 Task: Log work in the project AgileBite for the issue 'Implement a new cloud-based learning management system for a school with advanced course creation and assessment features' spent time as '5w 3d 5h 55m' and remaining time as '4w 6d 7h 25m' and add a flag. Now add the issue to the epic 'Continual Service Improvement (CSI) Implementation'. Log work in the project AgileBite for the issue 'Integrate a new interactive tutorial feature into an existing e-learning platform to enhance user engagement and learning outcomes' spent time as '4w 5d 13h 54m' and remaining time as '1w 2d 18h 51m' and clone the issue. Now add the issue to the epic 'User Acceptance Testing (UAT) Implementation'
Action: Mouse moved to (1075, 180)
Screenshot: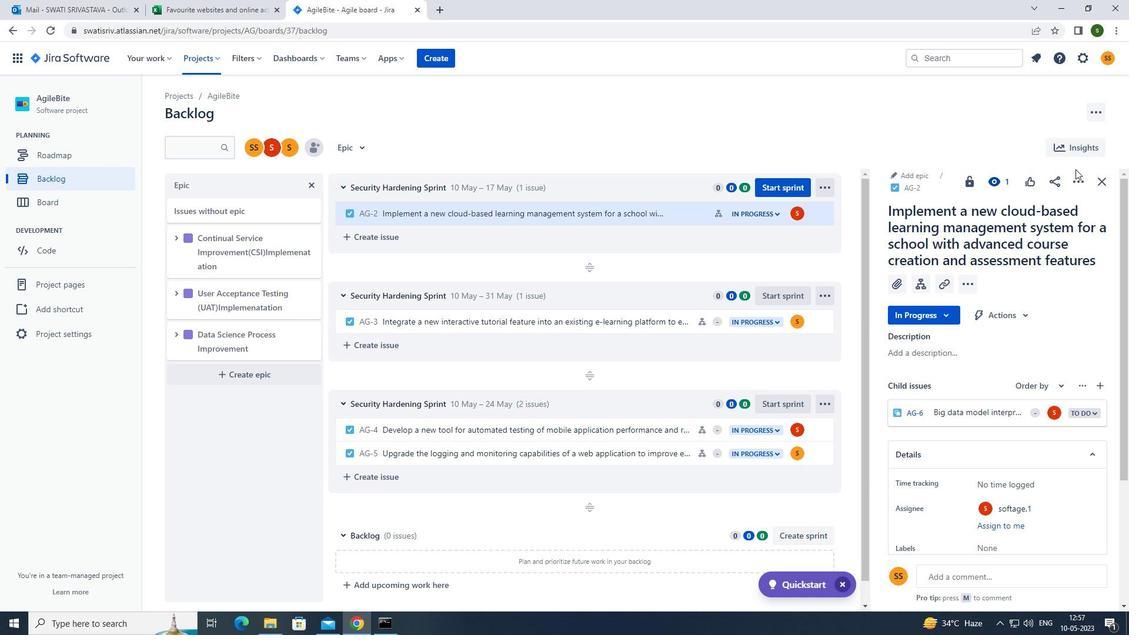 
Action: Mouse pressed left at (1075, 180)
Screenshot: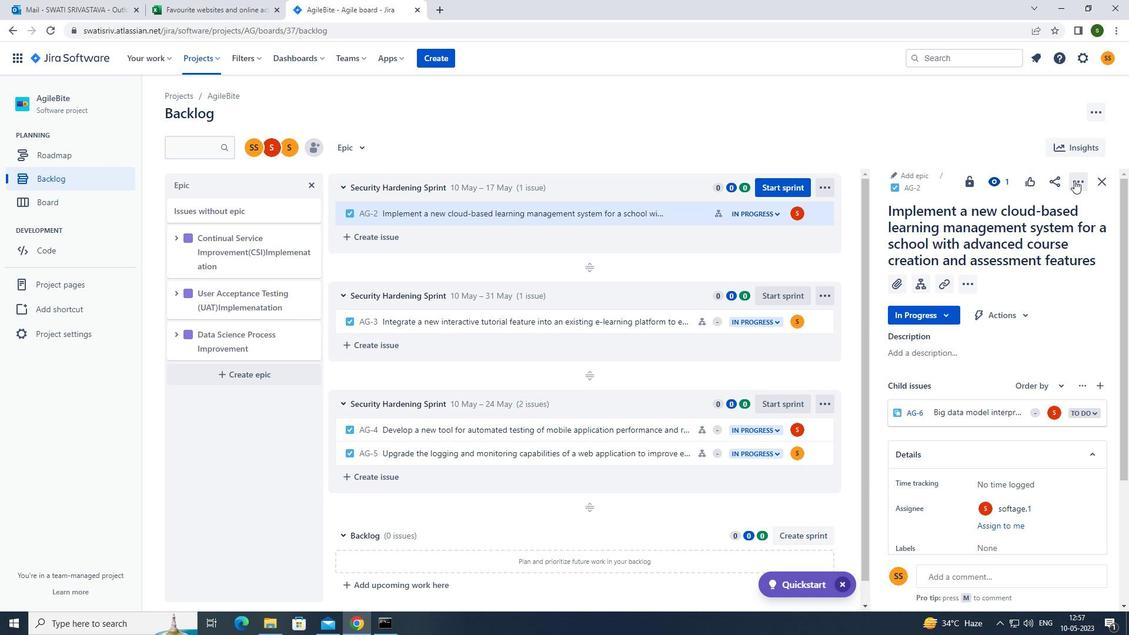 
Action: Mouse moved to (1018, 211)
Screenshot: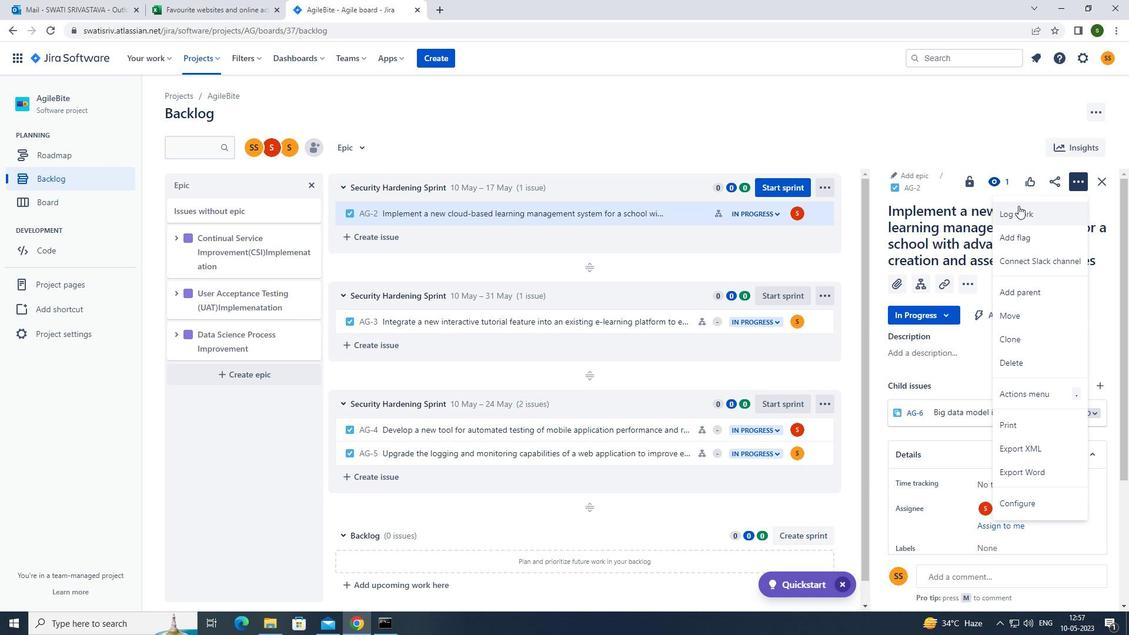 
Action: Mouse pressed left at (1018, 211)
Screenshot: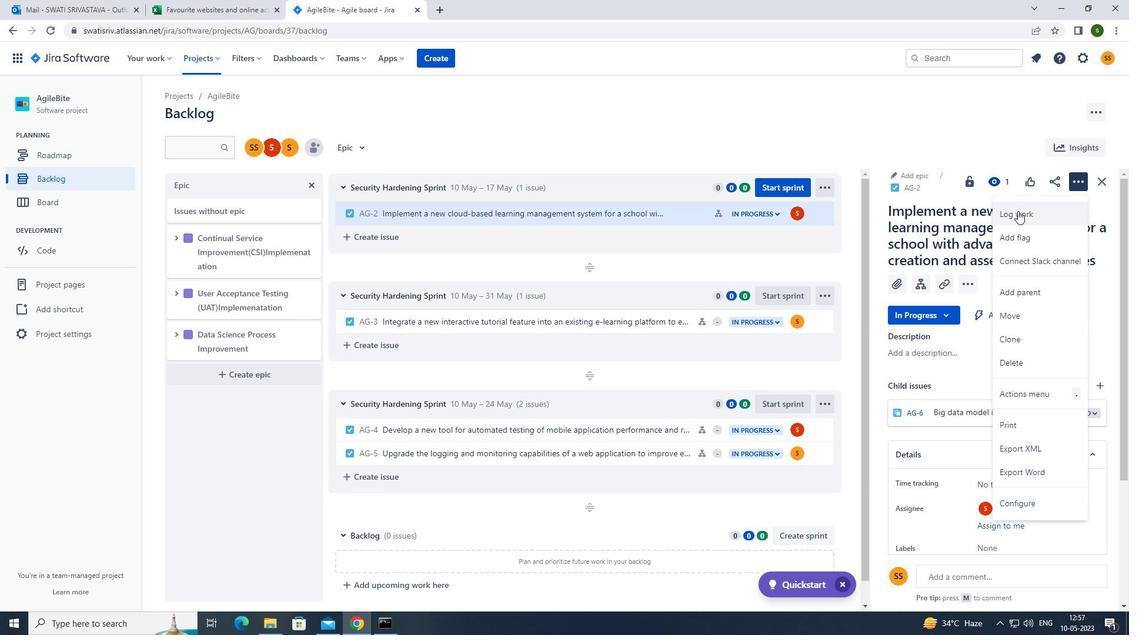 
Action: Mouse moved to (512, 144)
Screenshot: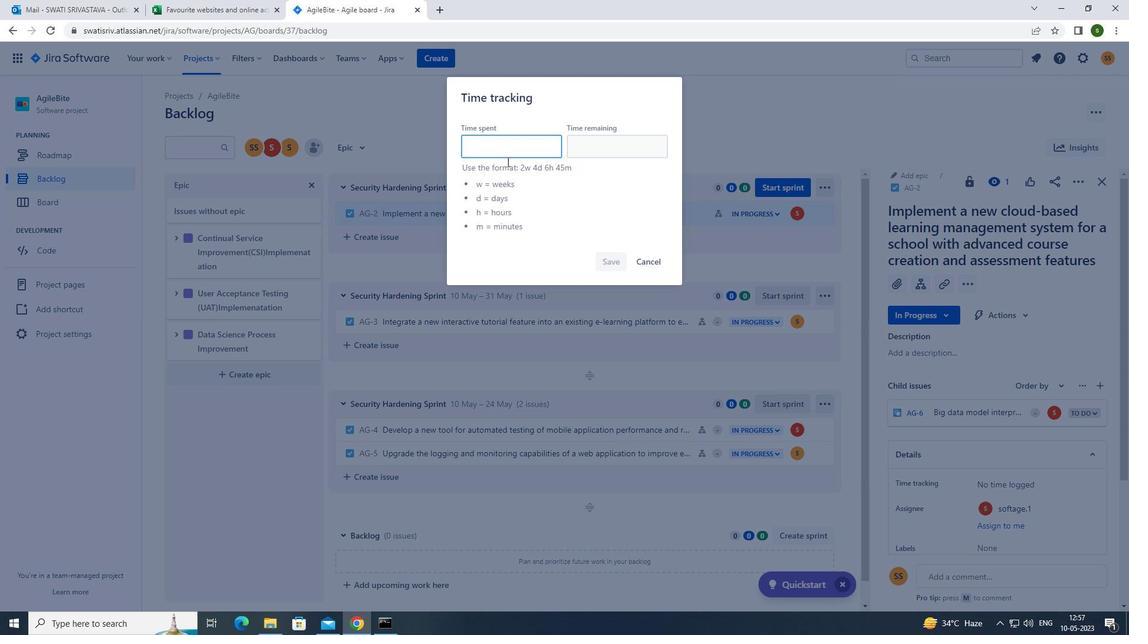 
Action: Mouse pressed left at (512, 144)
Screenshot: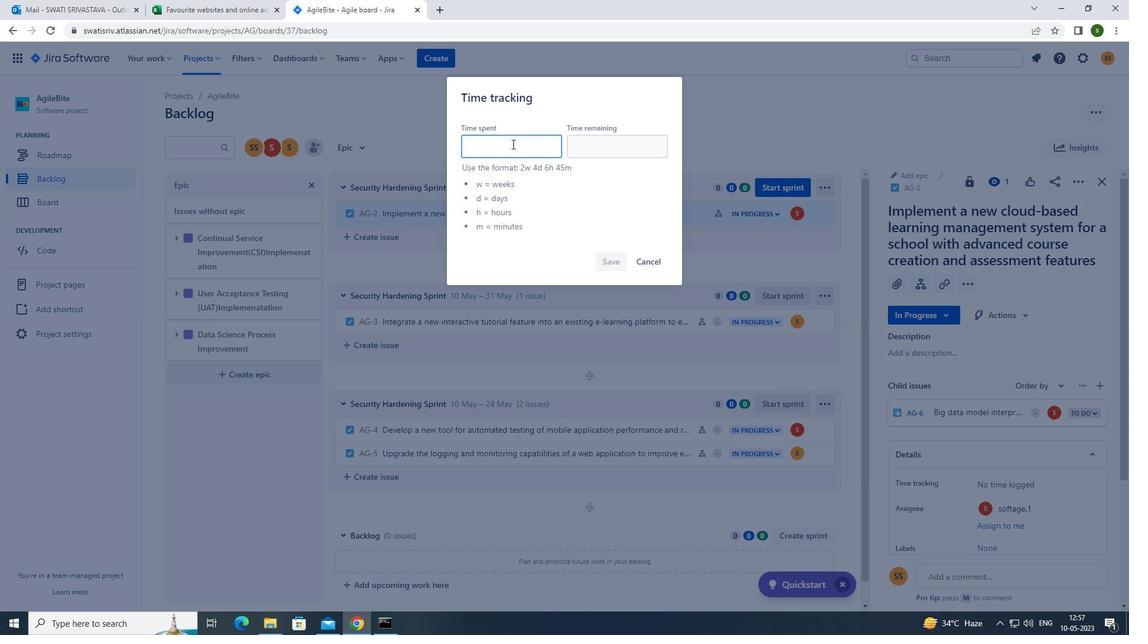
Action: Key pressed 5w3d5h55m
Screenshot: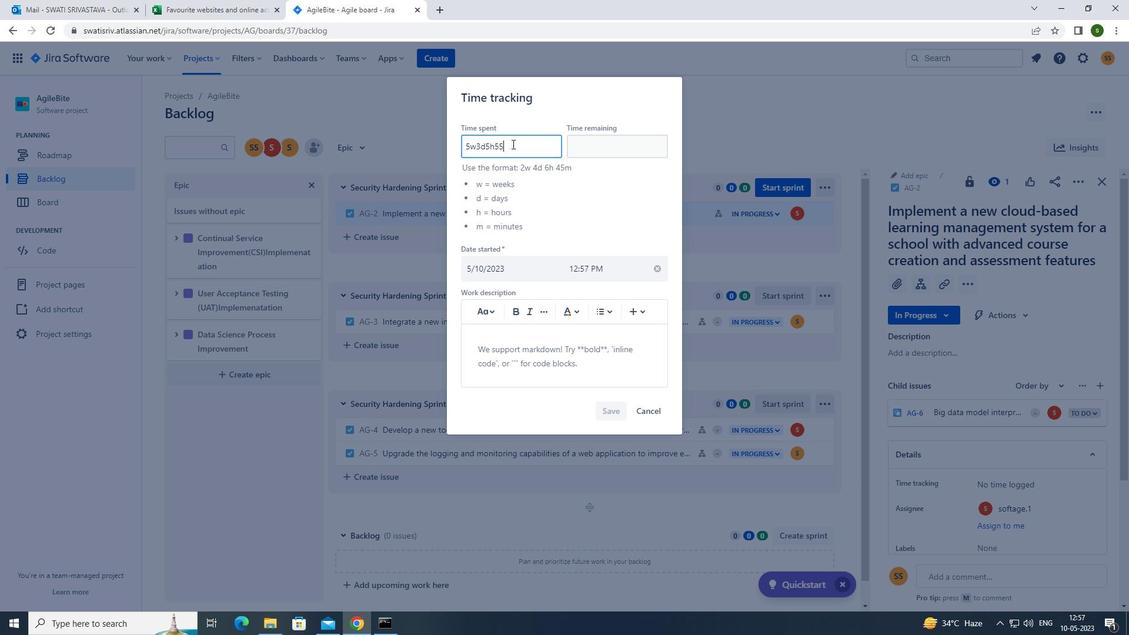 
Action: Mouse moved to (589, 142)
Screenshot: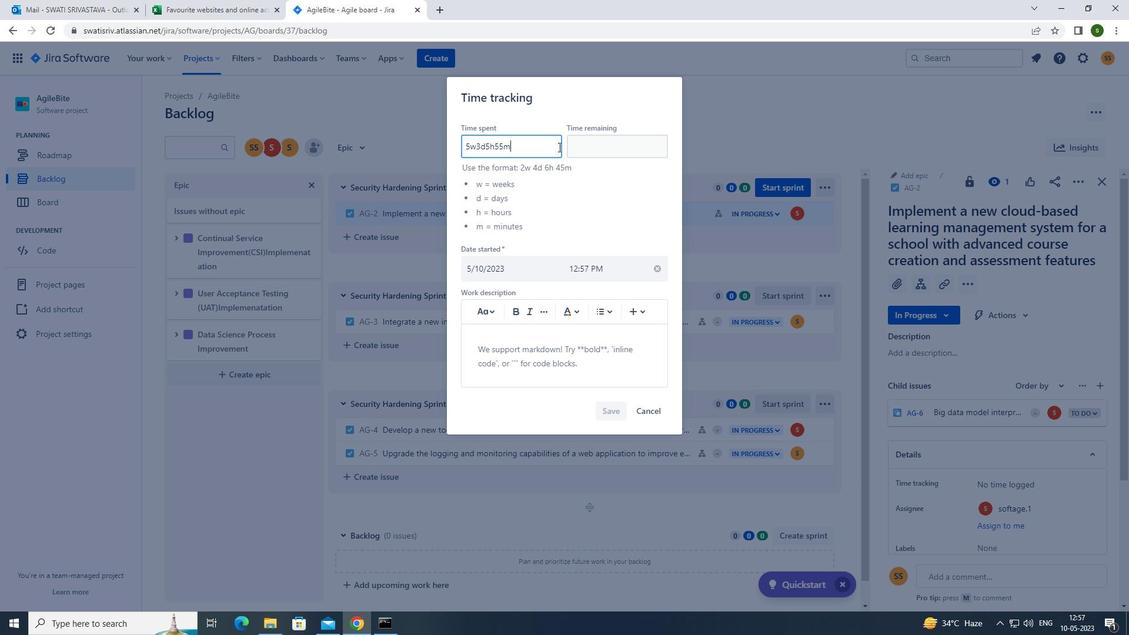 
Action: Mouse pressed left at (589, 142)
Screenshot: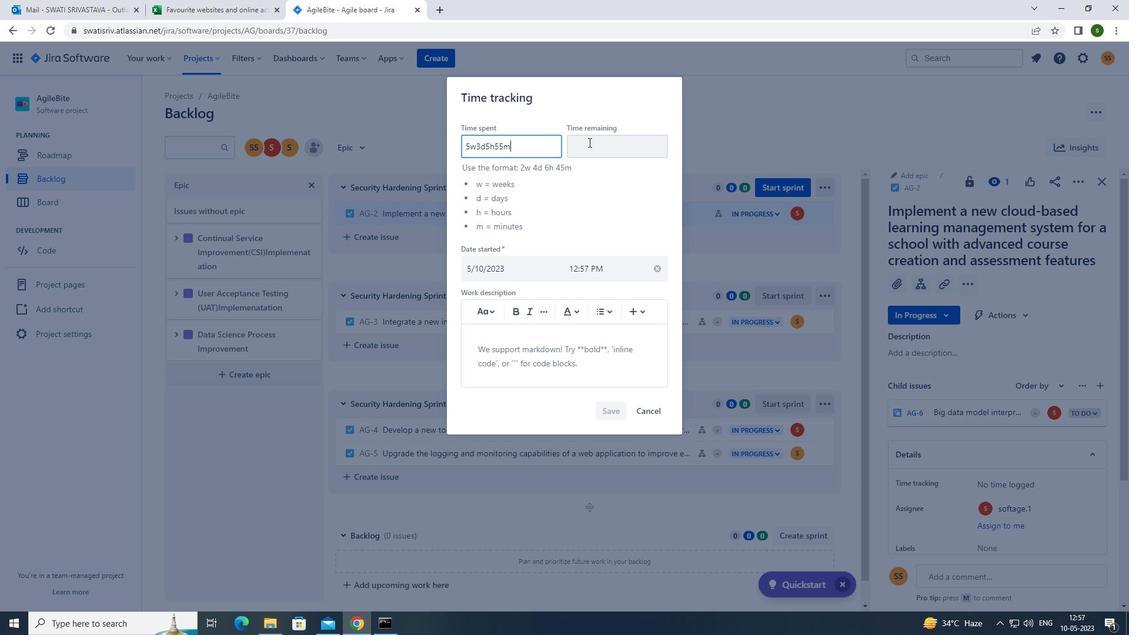 
Action: Key pressed 4w6d7h25m
Screenshot: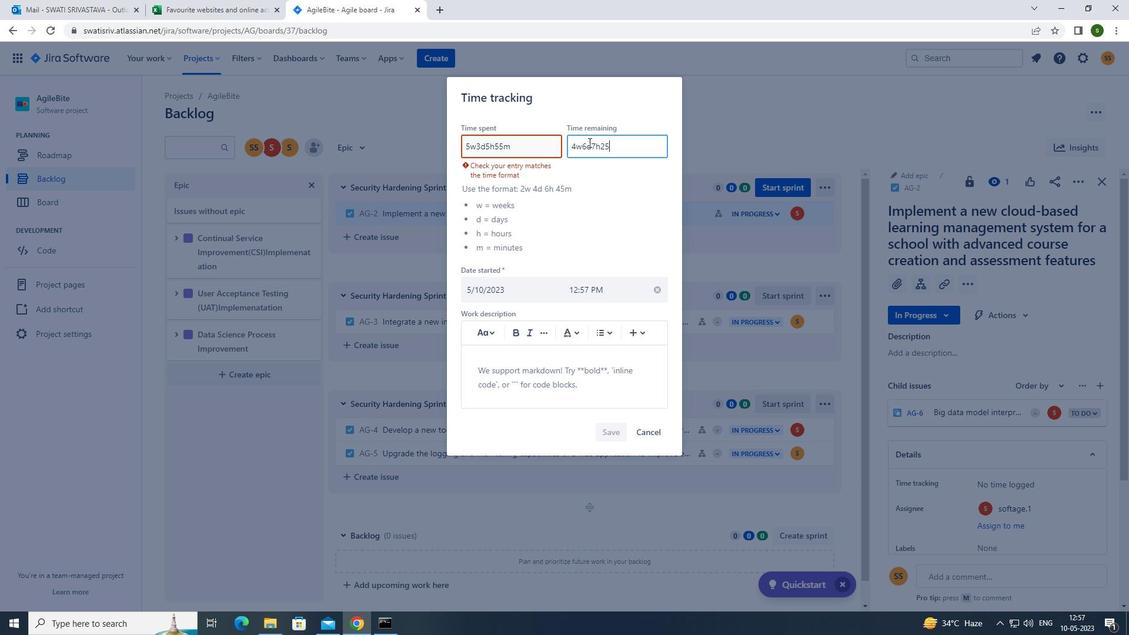 
Action: Mouse moved to (628, 217)
Screenshot: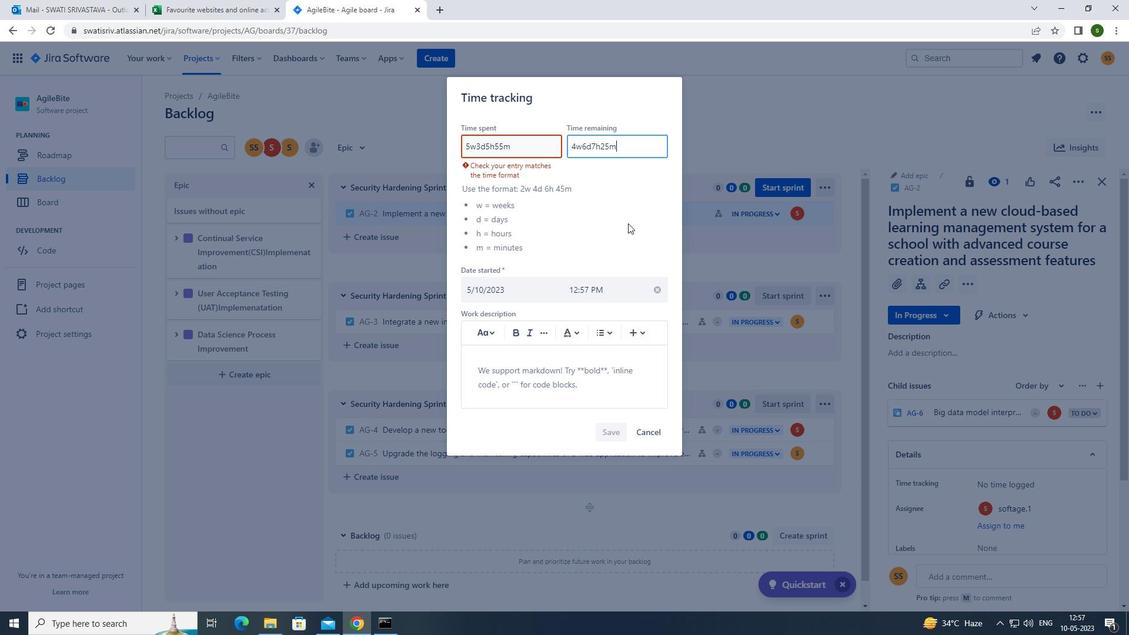 
Action: Mouse pressed left at (628, 217)
Screenshot: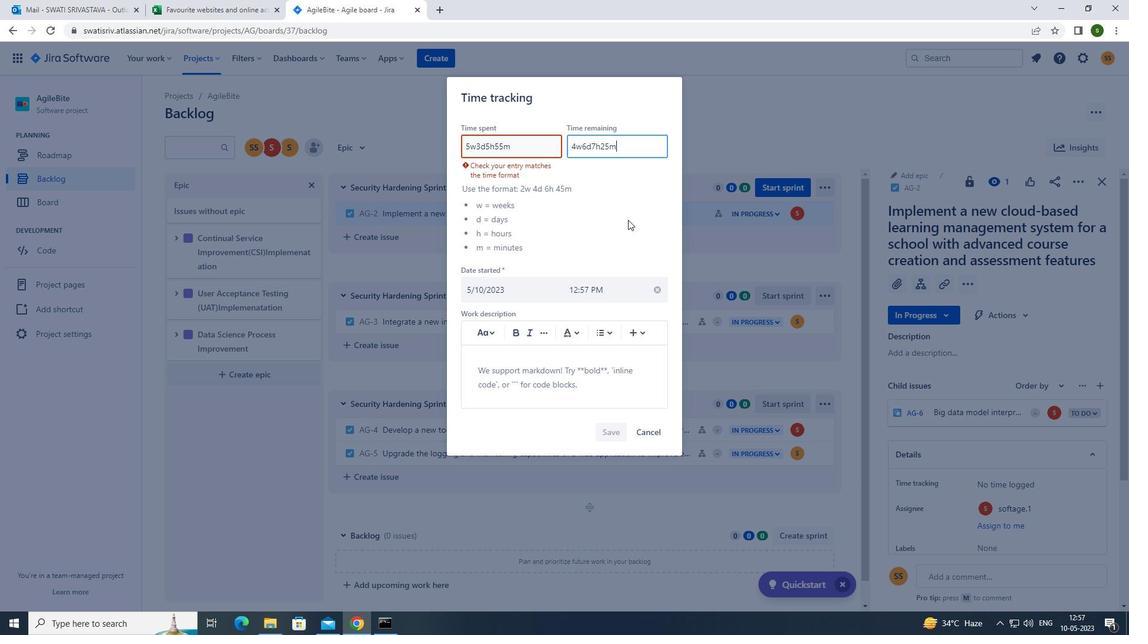 
Action: Mouse moved to (530, 147)
Screenshot: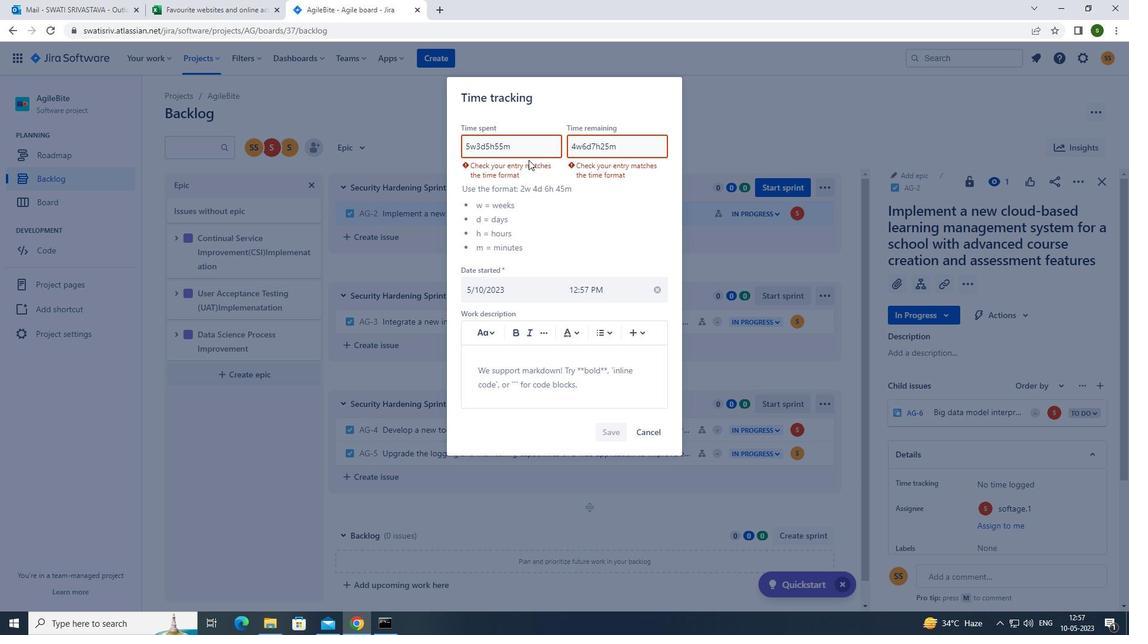 
Action: Mouse pressed left at (530, 147)
Screenshot: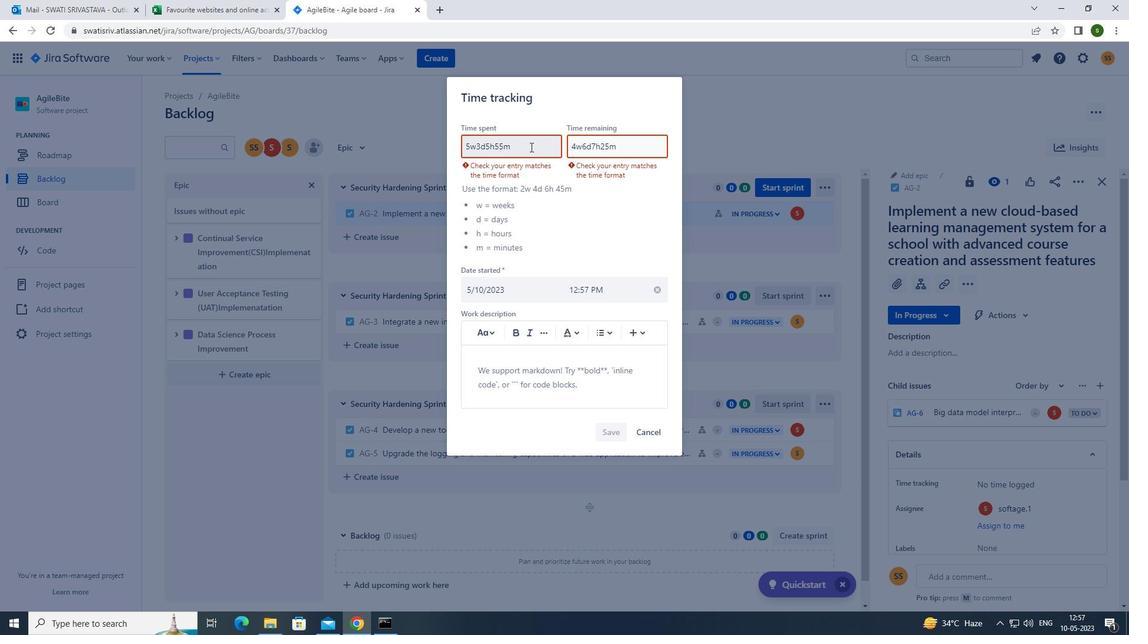 
Action: Key pressed <Key.backspace><Key.backspace><Key.backspace><Key.backspace><Key.backspace><Key.backspace><Key.backspace><Key.backspace><Key.backspace><Key.backspace><Key.backspace><Key.backspace>5<Key.space>3<Key.space>5<Key.space><Key.backspace><Key.backspace><Key.backspace><Key.backspace><Key.backspace><Key.backspace><Key.backspace><Key.backspace><Key.backspace>5w<Key.space>3d<Key.space>5h<Key.space>55m
Screenshot: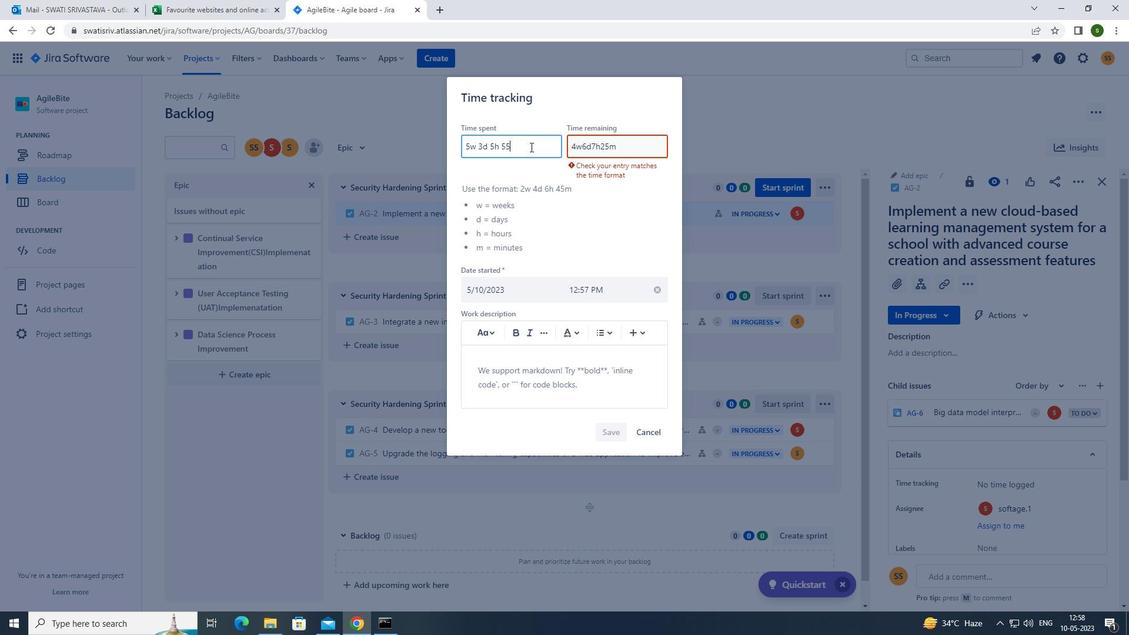 
Action: Mouse moved to (629, 154)
Screenshot: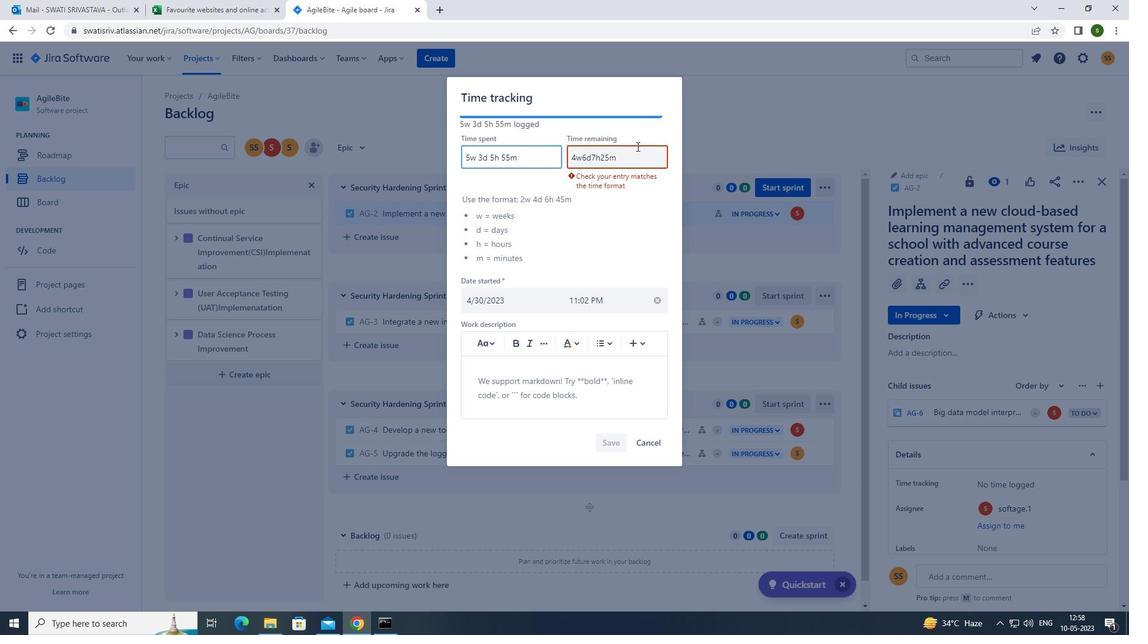 
Action: Mouse pressed left at (629, 154)
Screenshot: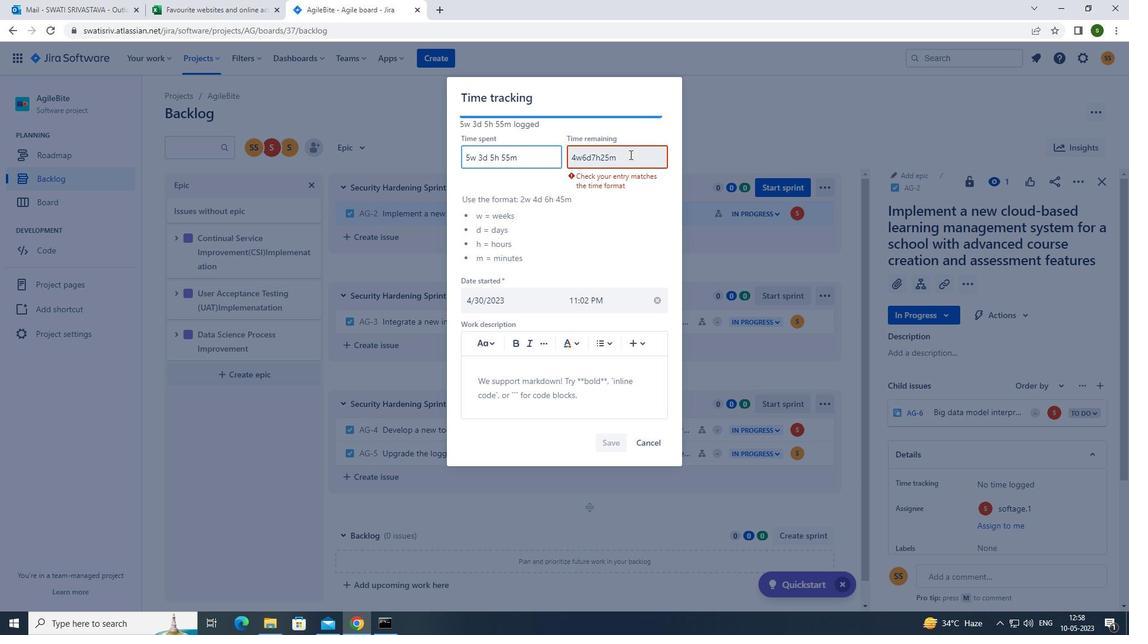 
Action: Key pressed <Key.backspace><Key.backspace><Key.backspace><Key.backspace><Key.backspace><Key.backspace><Key.backspace><Key.backspace><Key.backspace><Key.backspace><Key.backspace><Key.backspace><Key.backspace><Key.backspace>4w<Key.space>6d<Key.space>7h<Key.space>25m
Screenshot: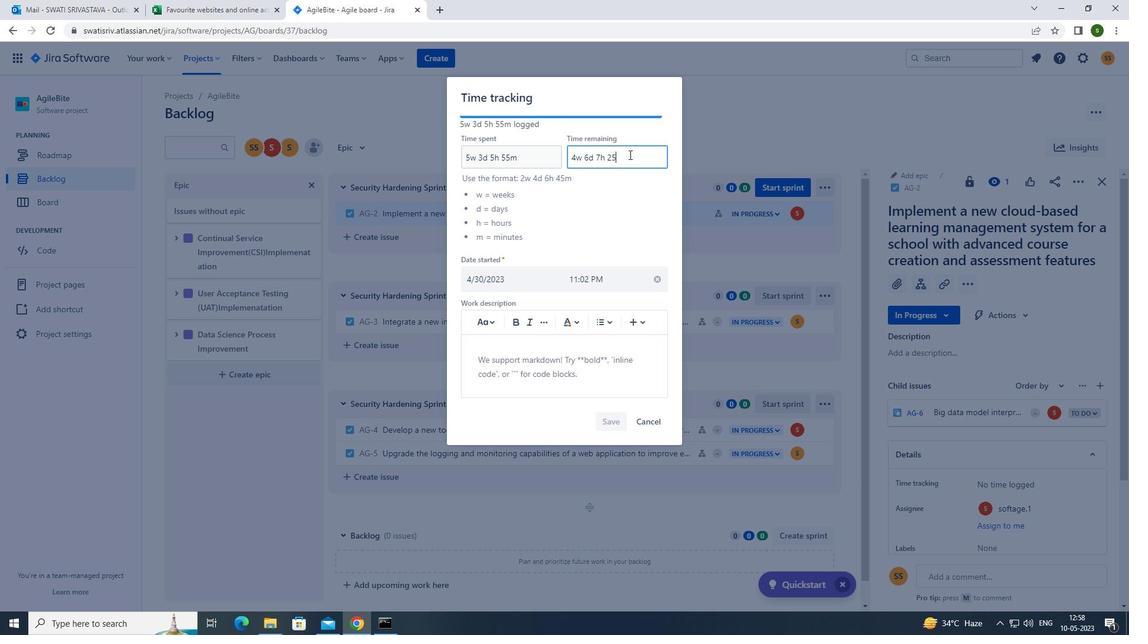 
Action: Mouse moved to (613, 415)
Screenshot: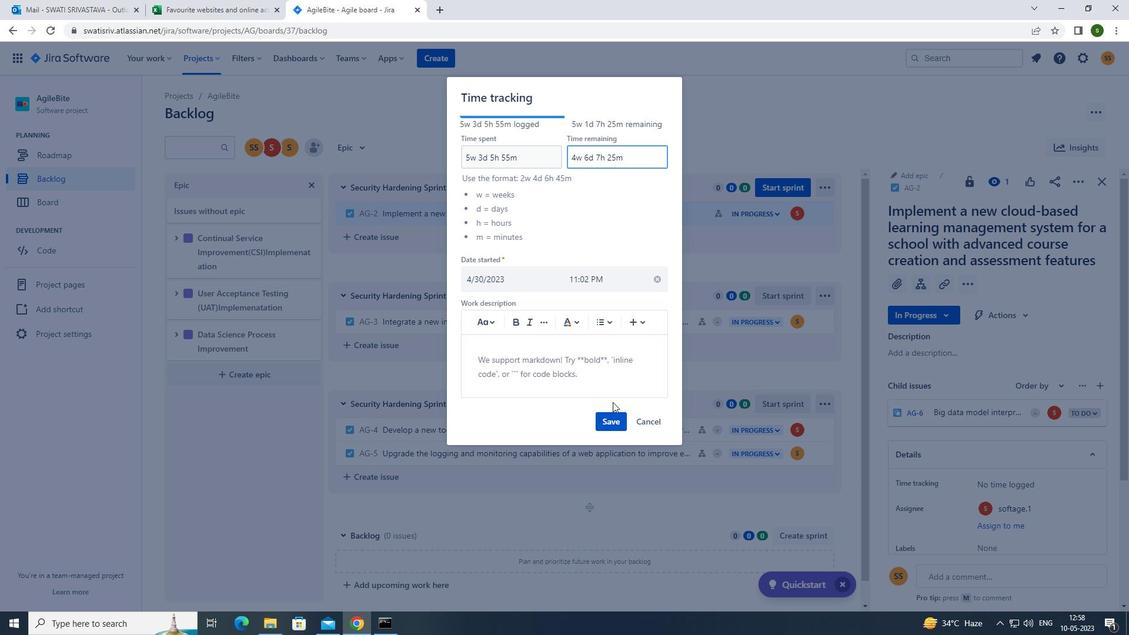 
Action: Mouse pressed left at (613, 415)
Screenshot: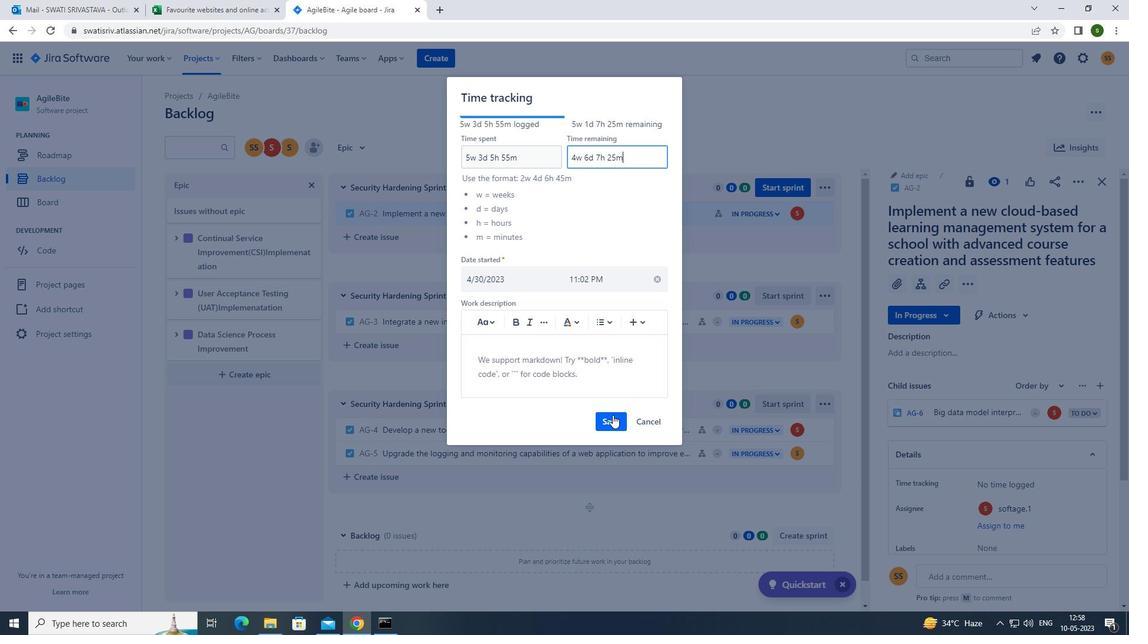 
Action: Mouse moved to (1085, 175)
Screenshot: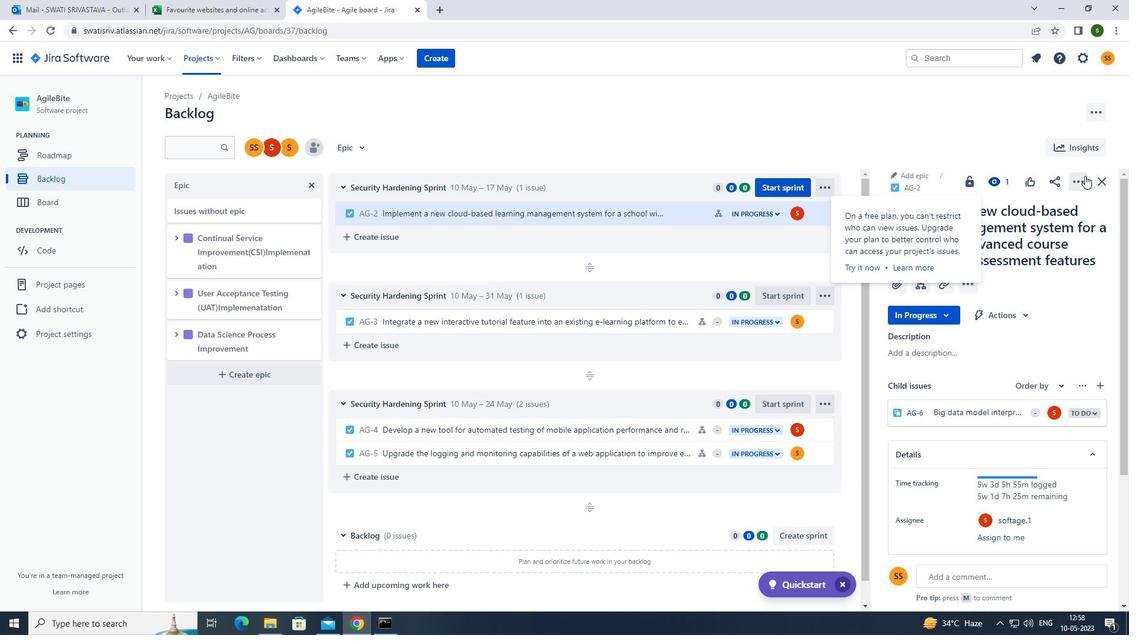 
Action: Mouse pressed left at (1085, 175)
Screenshot: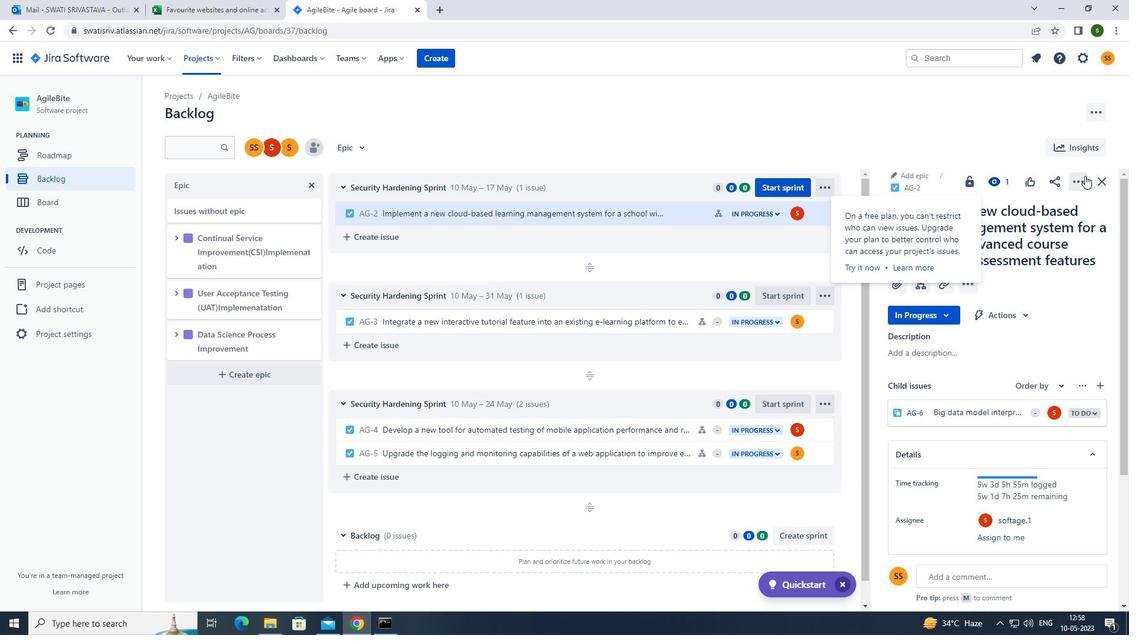 
Action: Mouse moved to (1029, 237)
Screenshot: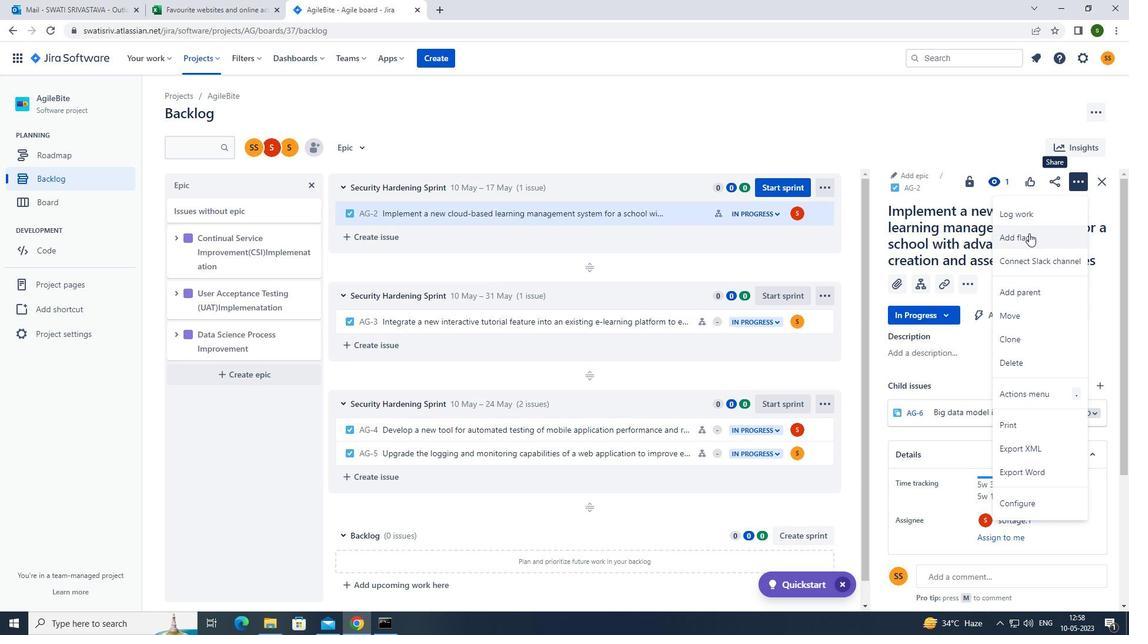 
Action: Mouse pressed left at (1029, 237)
Screenshot: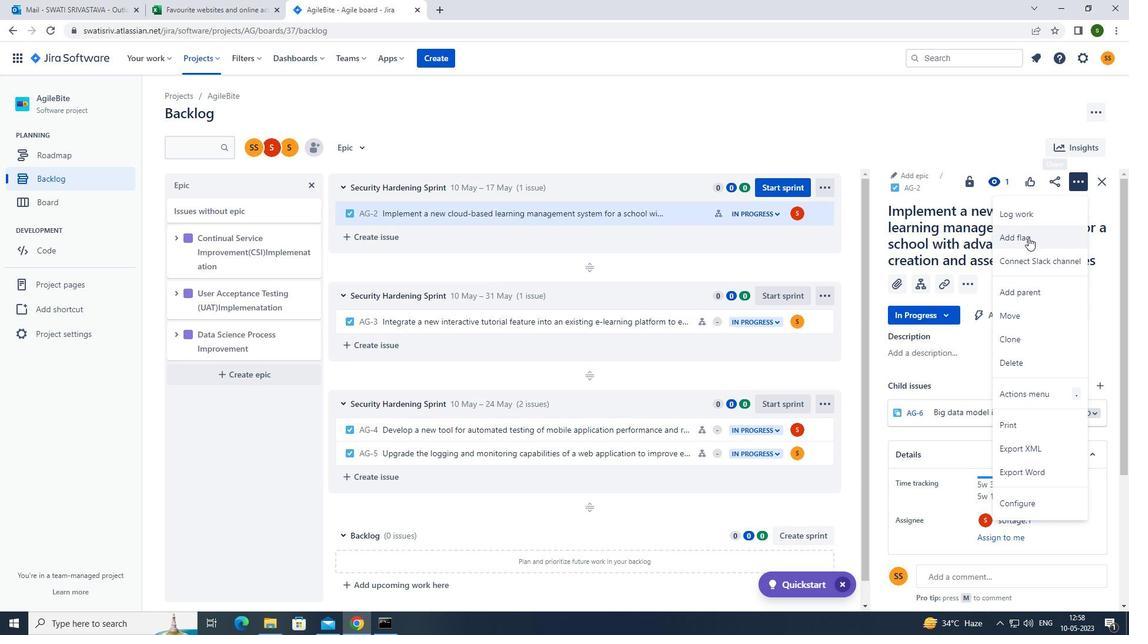 
Action: Mouse moved to (357, 148)
Screenshot: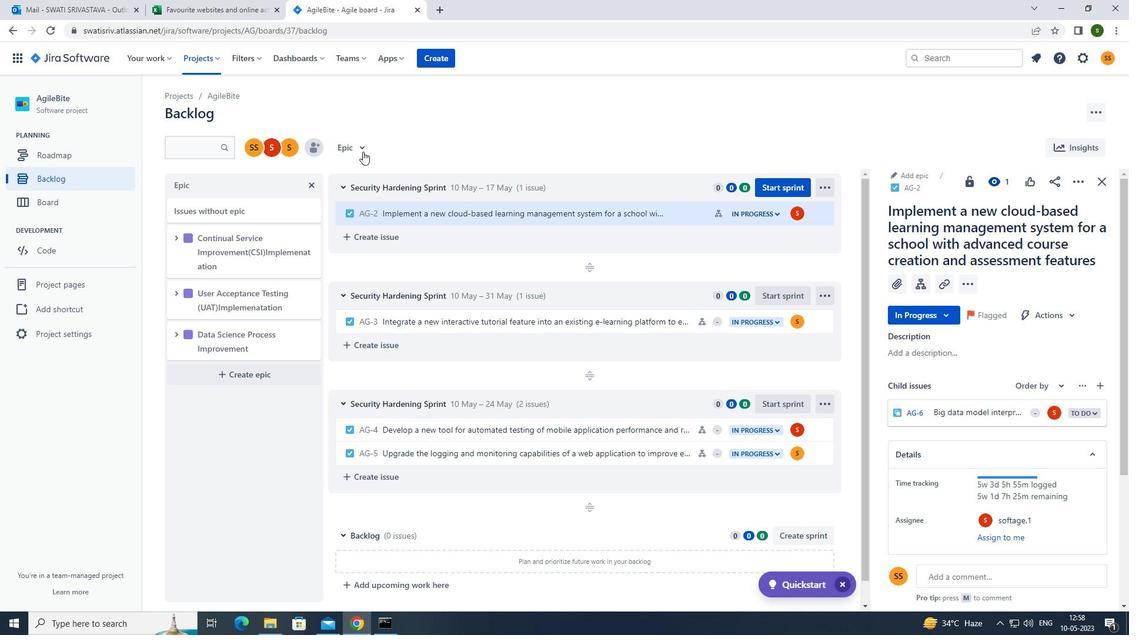 
Action: Mouse pressed left at (357, 148)
Screenshot: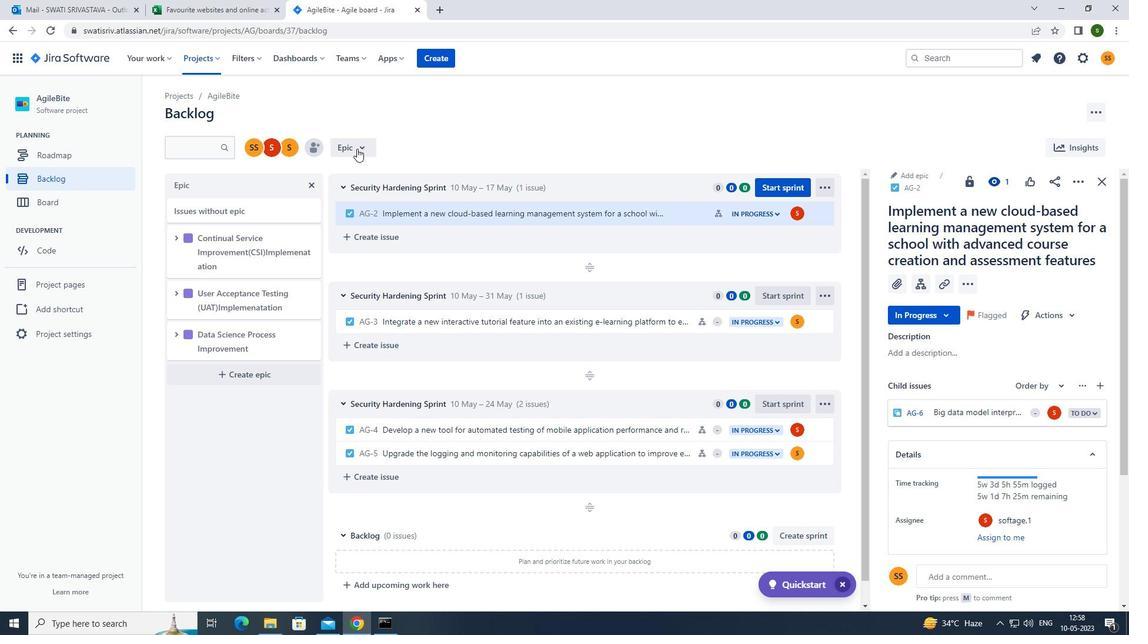 
Action: Mouse moved to (392, 194)
Screenshot: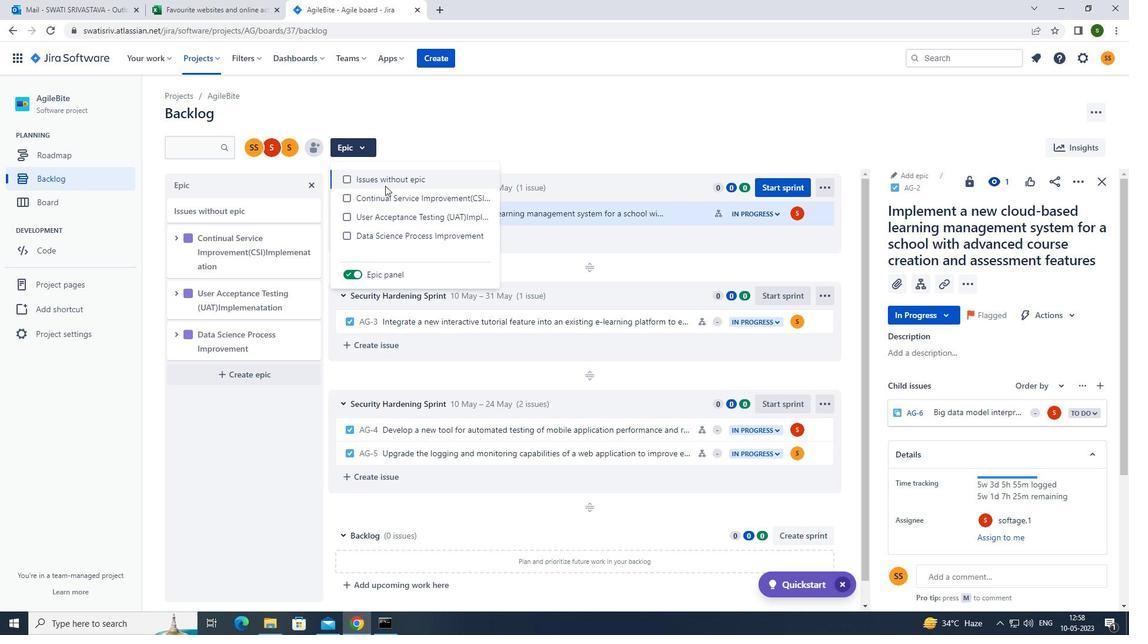 
Action: Mouse pressed left at (392, 194)
Screenshot: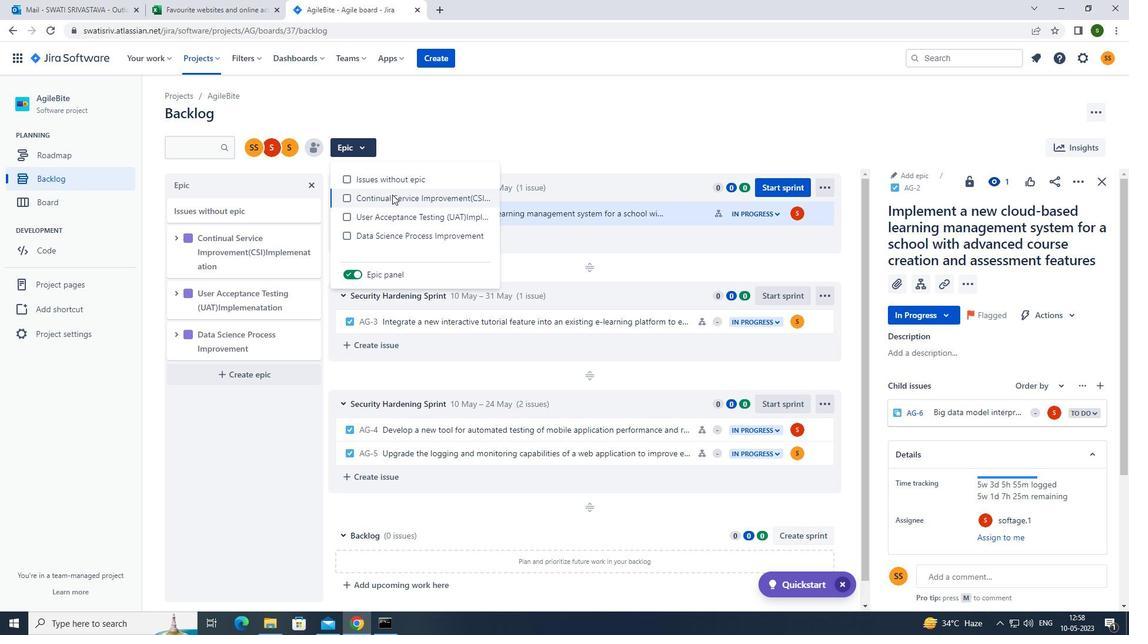 
Action: Mouse moved to (553, 136)
Screenshot: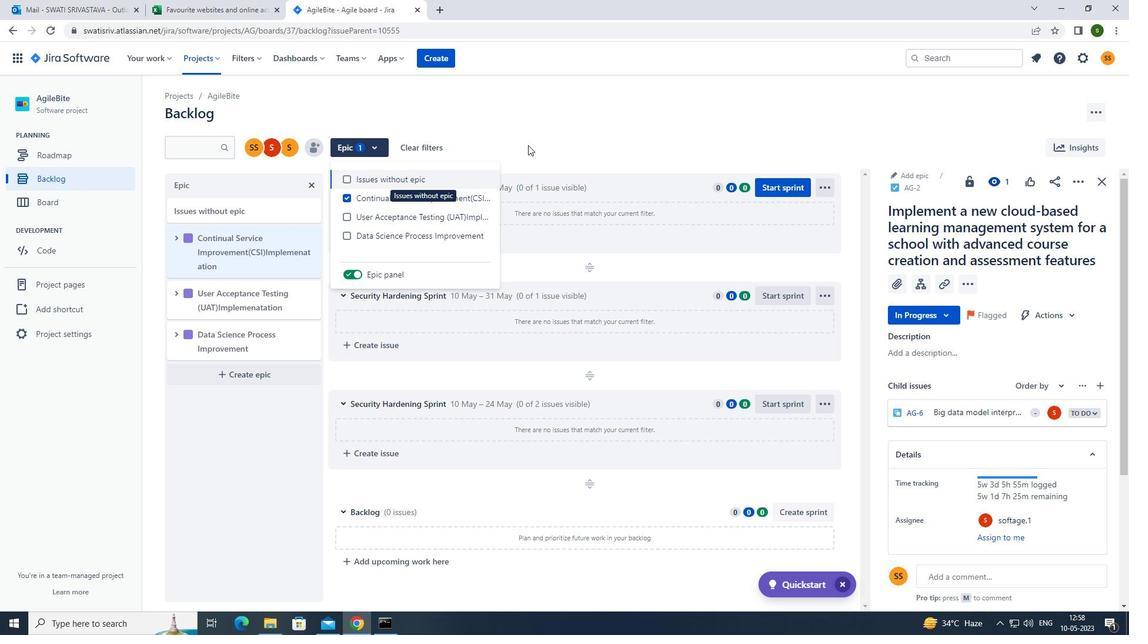 
Action: Mouse pressed left at (553, 136)
Screenshot: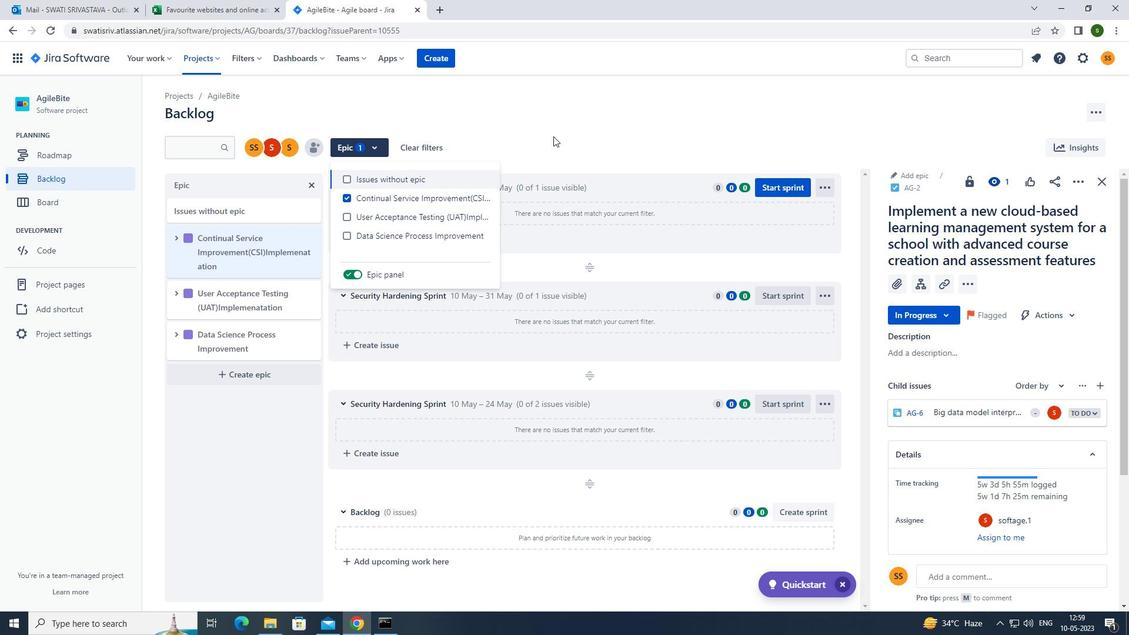 
Action: Mouse moved to (189, 55)
Screenshot: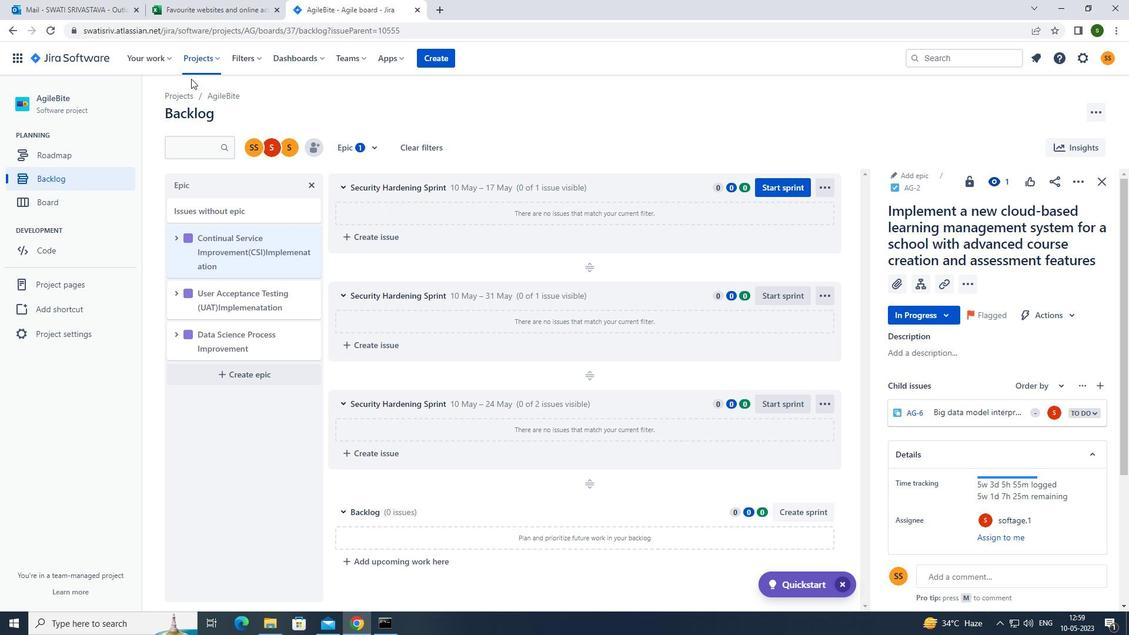 
Action: Mouse pressed left at (189, 55)
Screenshot: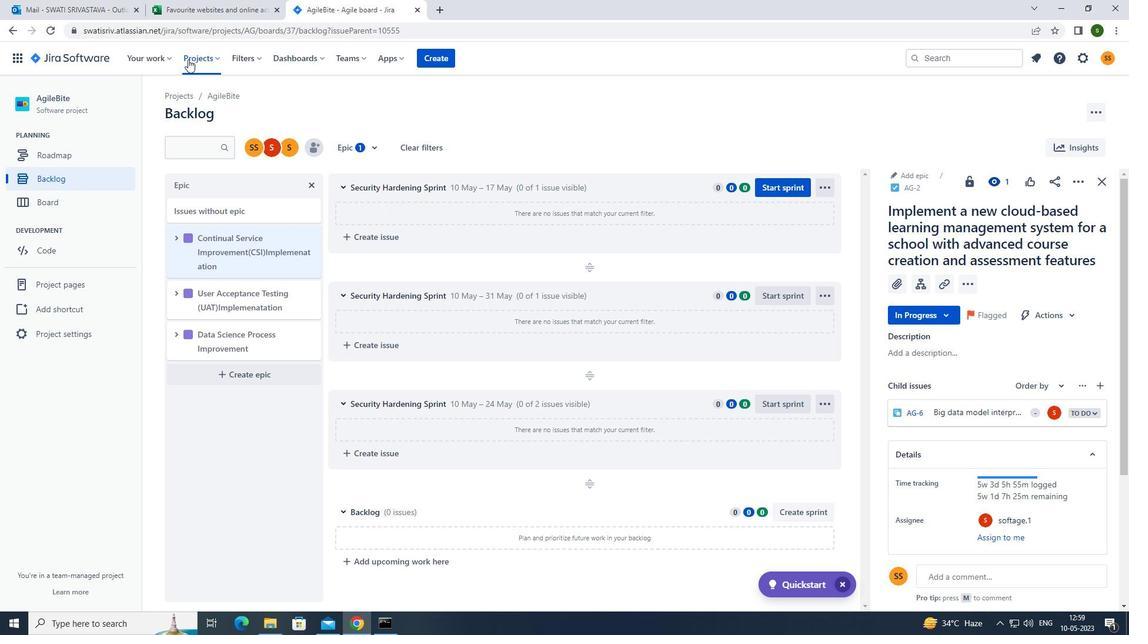 
Action: Mouse moved to (237, 112)
Screenshot: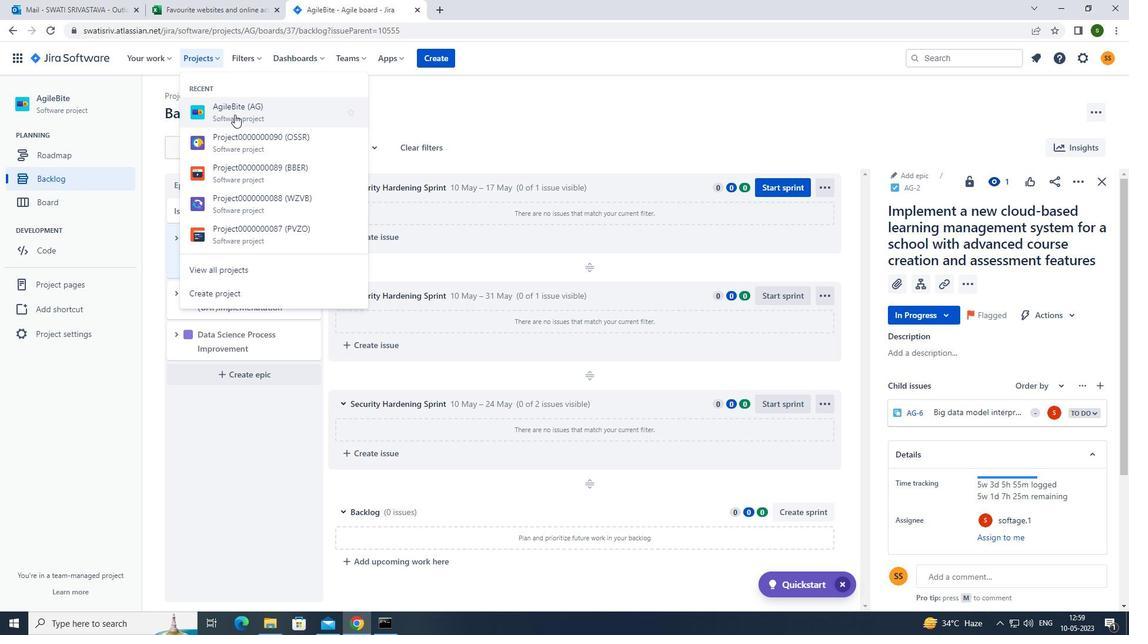
Action: Mouse pressed left at (237, 112)
Screenshot: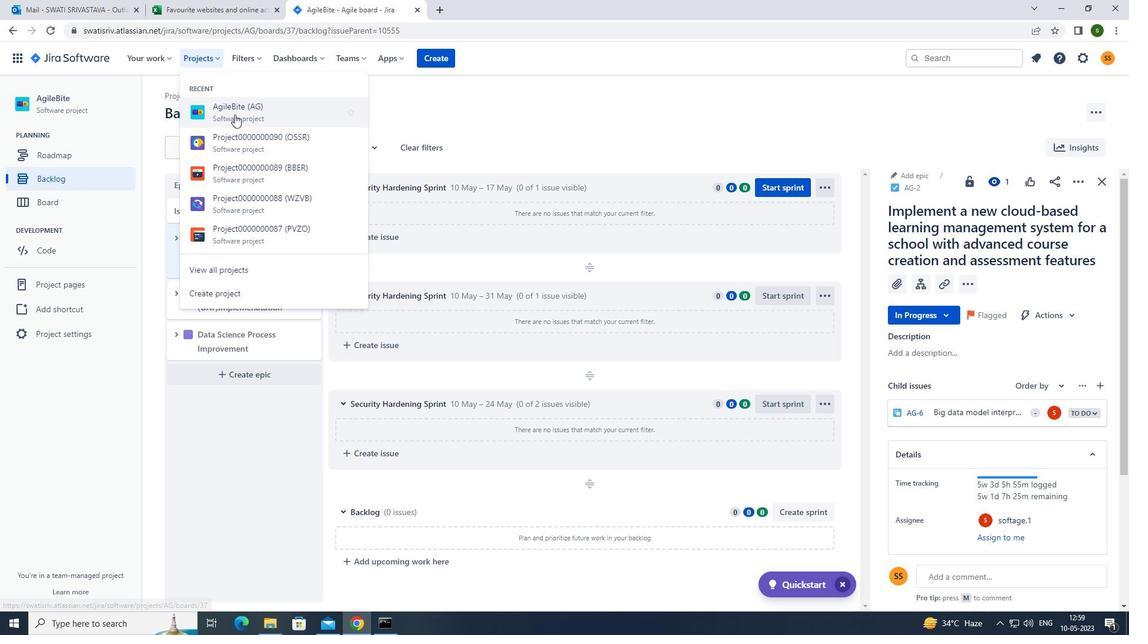 
Action: Mouse moved to (256, 405)
Screenshot: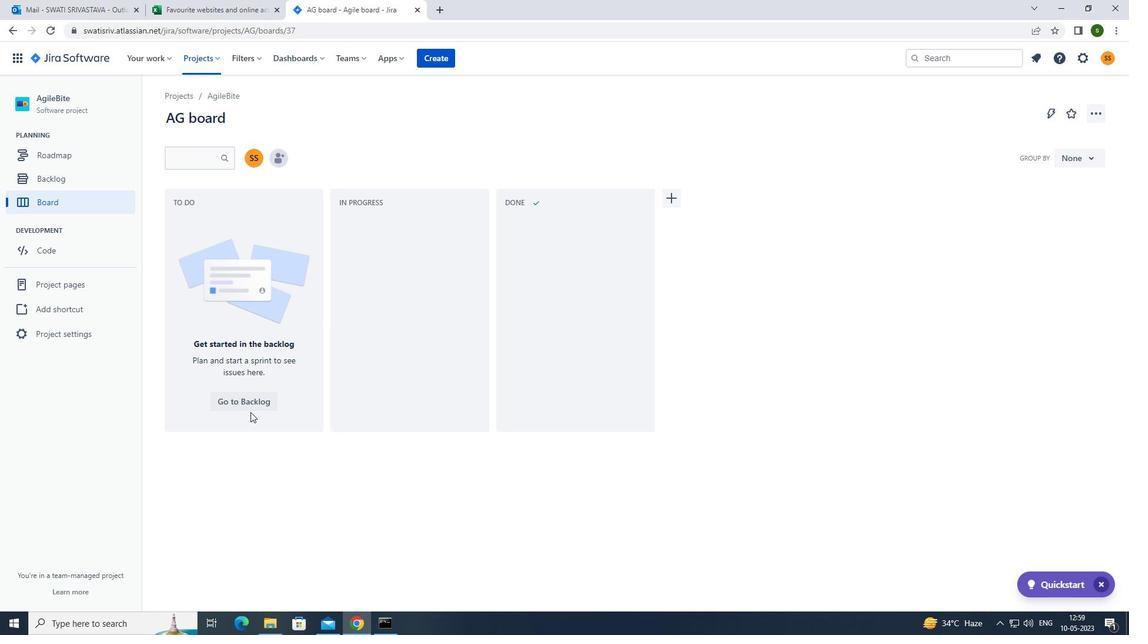 
Action: Mouse pressed left at (256, 405)
Screenshot: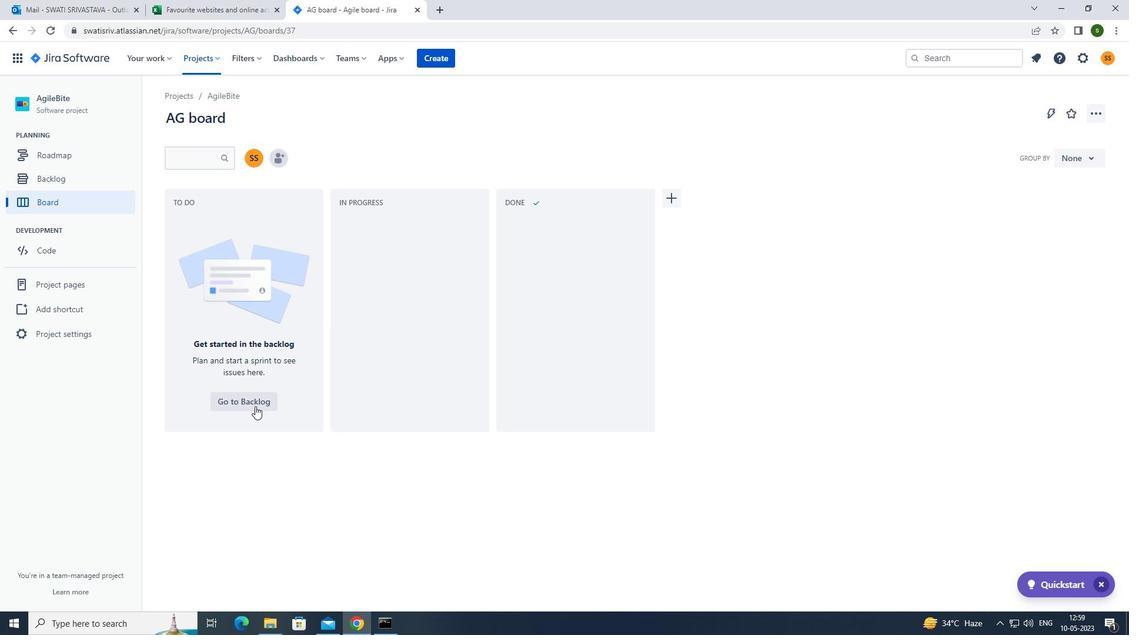 
Action: Mouse moved to (935, 320)
Screenshot: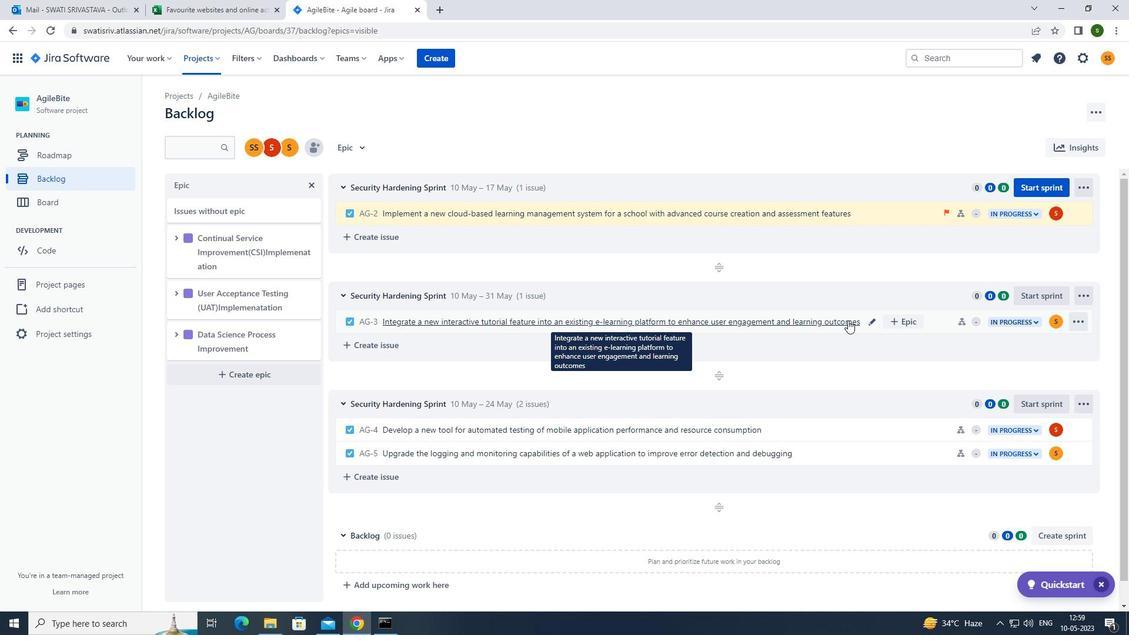 
Action: Mouse pressed left at (935, 320)
Screenshot: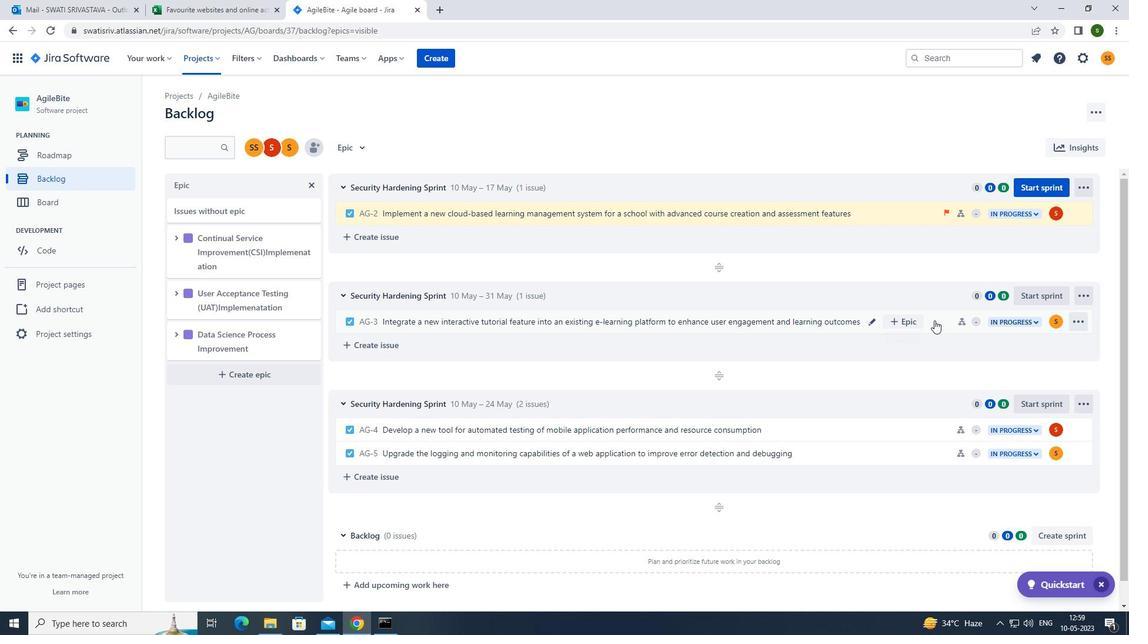 
Action: Mouse moved to (1082, 180)
Screenshot: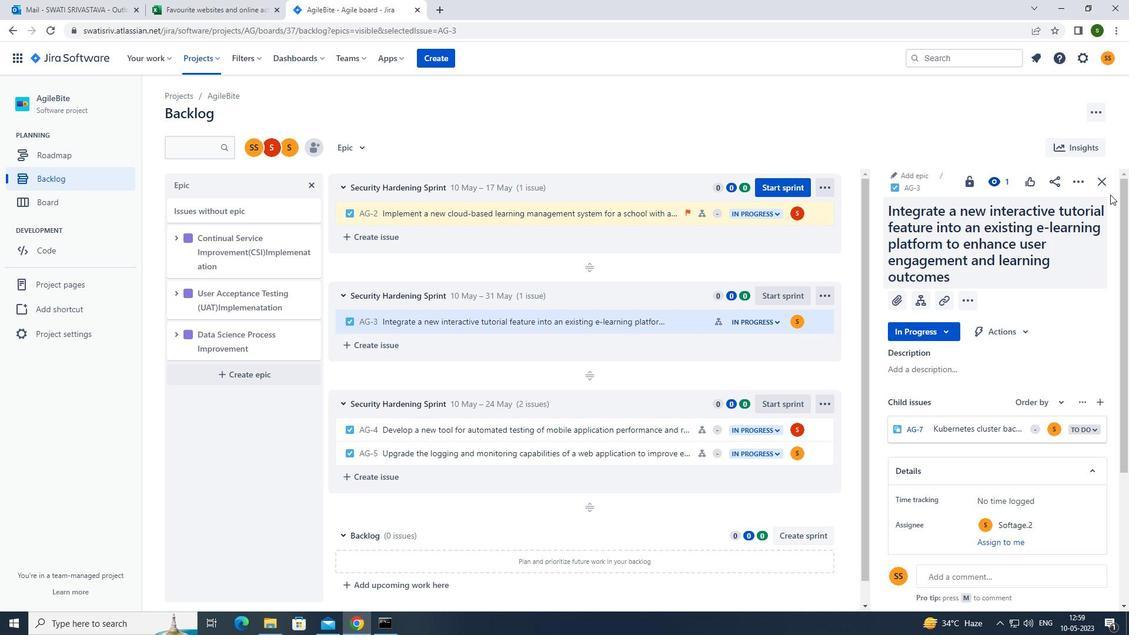 
Action: Mouse pressed left at (1082, 180)
Screenshot: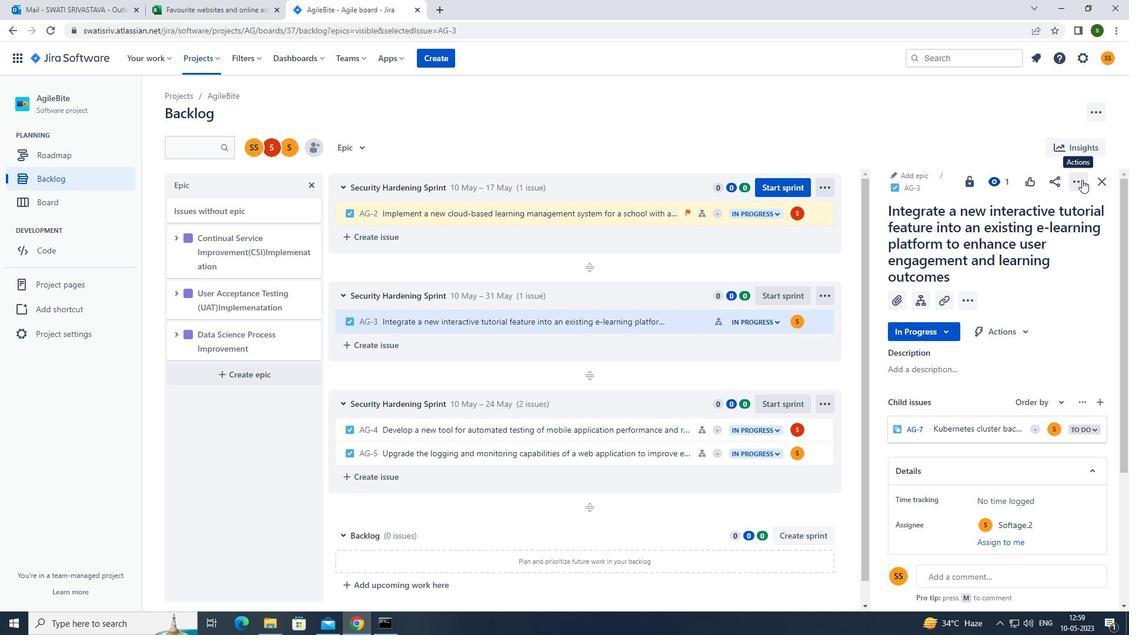 
Action: Mouse moved to (1040, 207)
Screenshot: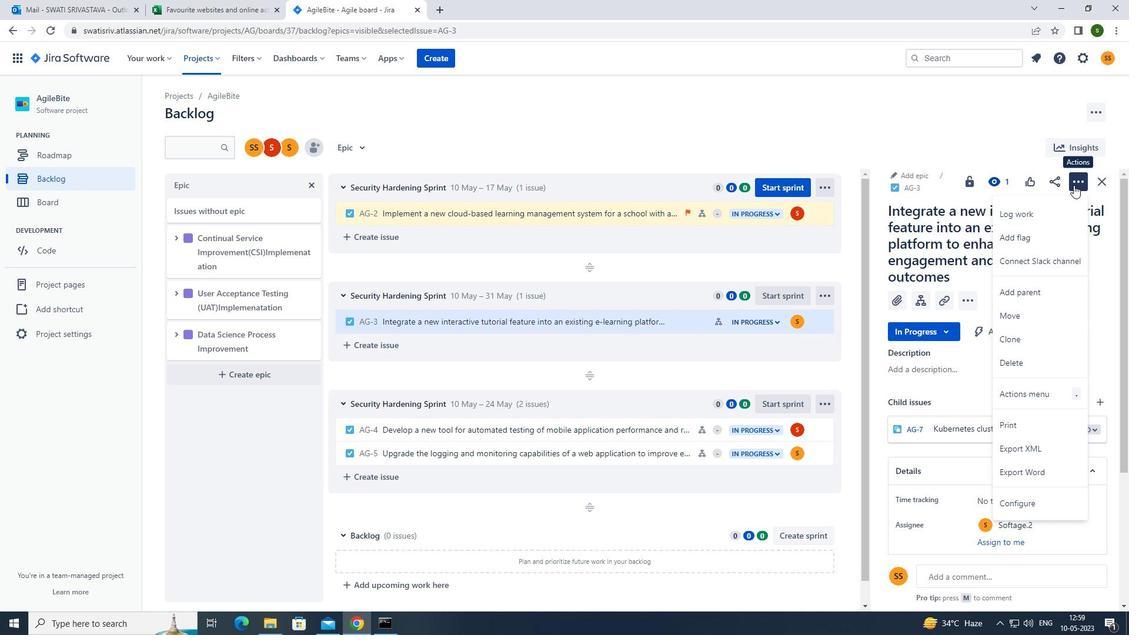 
Action: Mouse pressed left at (1040, 207)
Screenshot: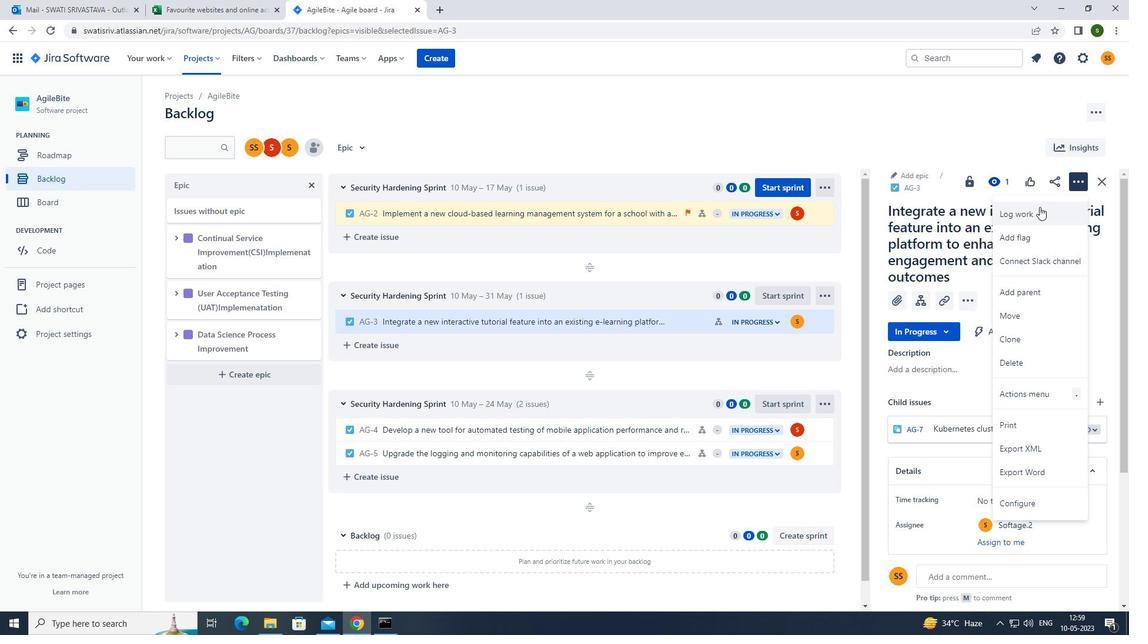 
Action: Mouse moved to (487, 144)
Screenshot: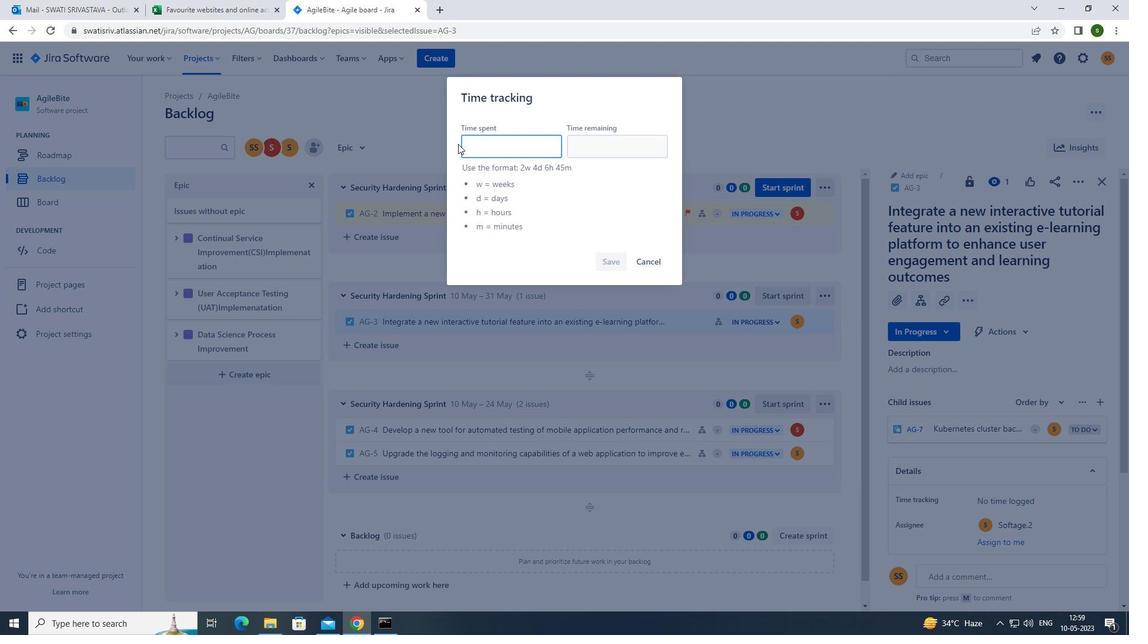 
Action: Mouse pressed left at (487, 144)
Screenshot: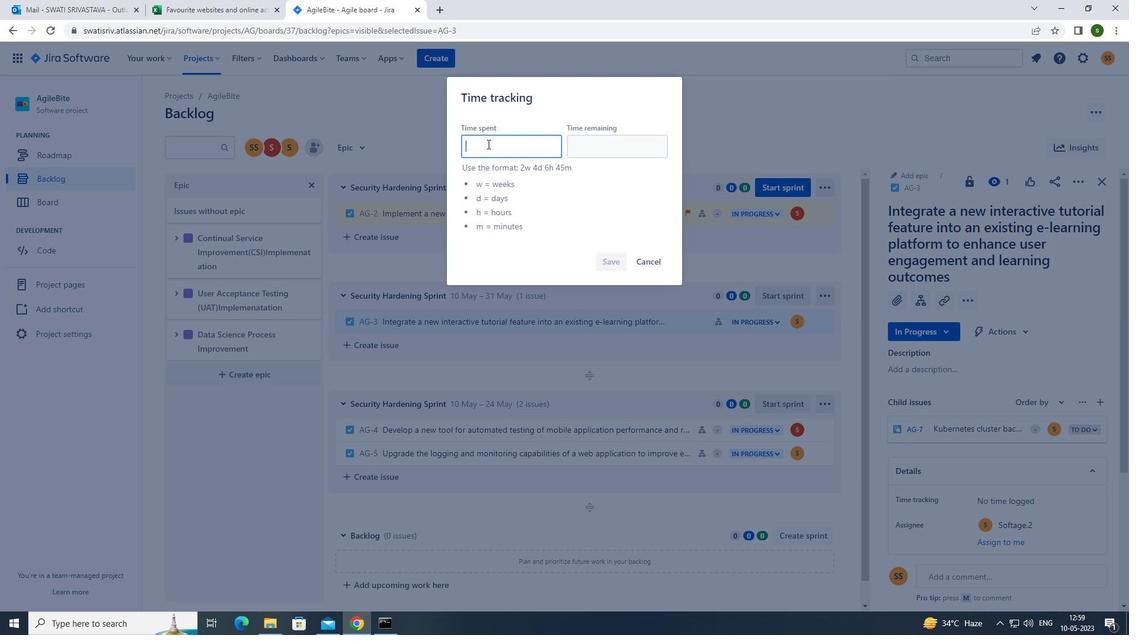 
Action: Key pressed 4w<Key.space>5d<Key.space>13h<Key.space>54m
Screenshot: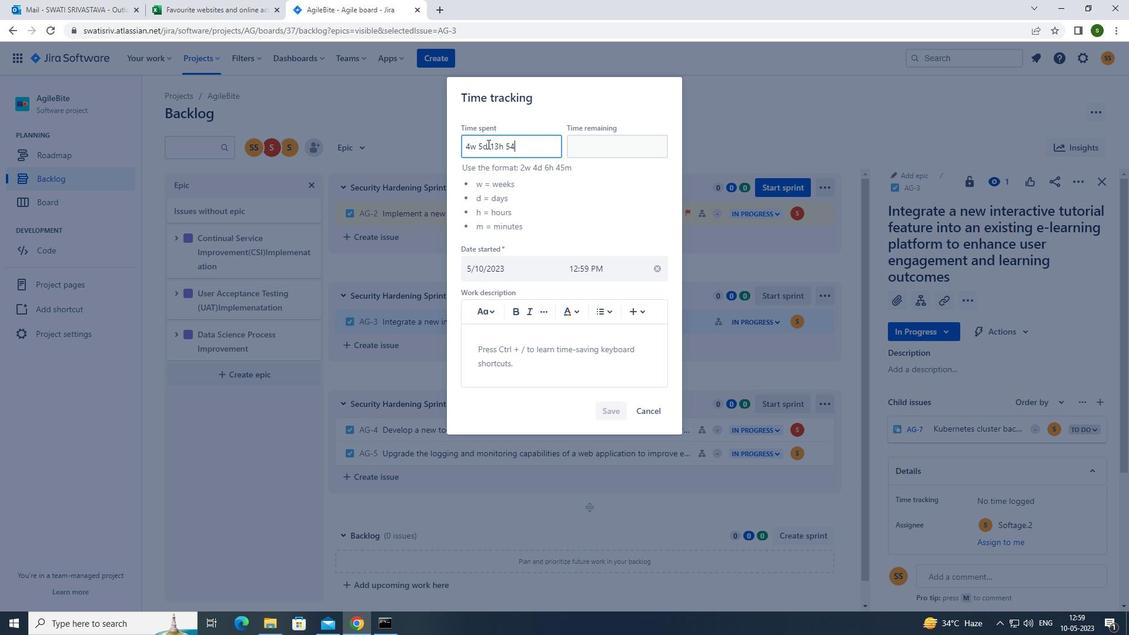 
Action: Mouse moved to (620, 157)
Screenshot: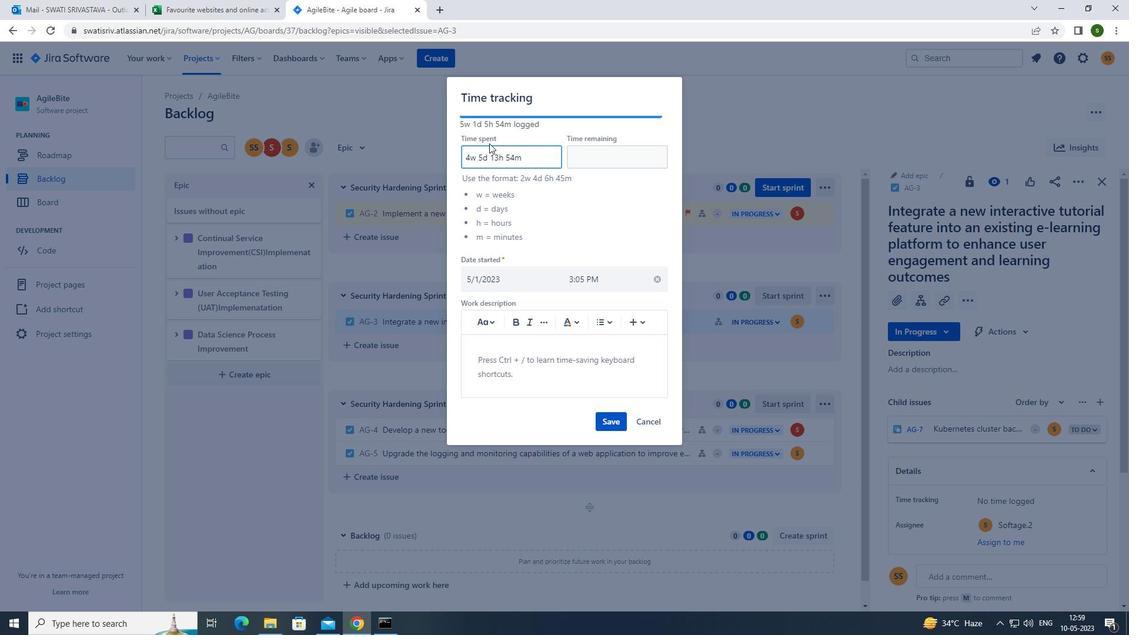 
Action: Mouse pressed left at (620, 157)
Screenshot: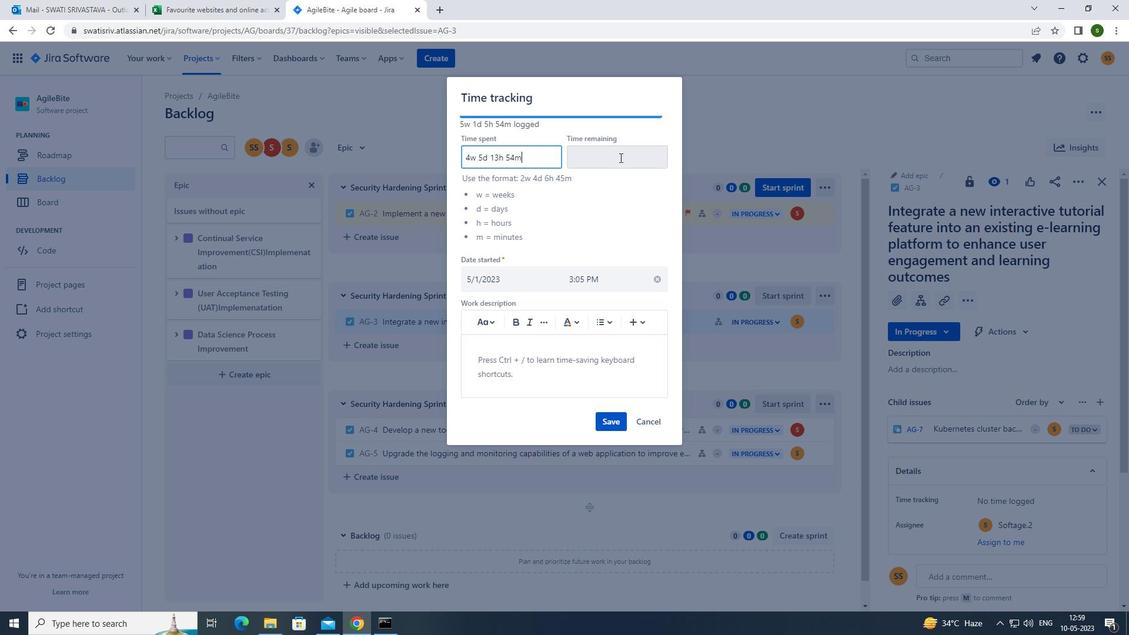 
Action: Mouse moved to (568, 171)
Screenshot: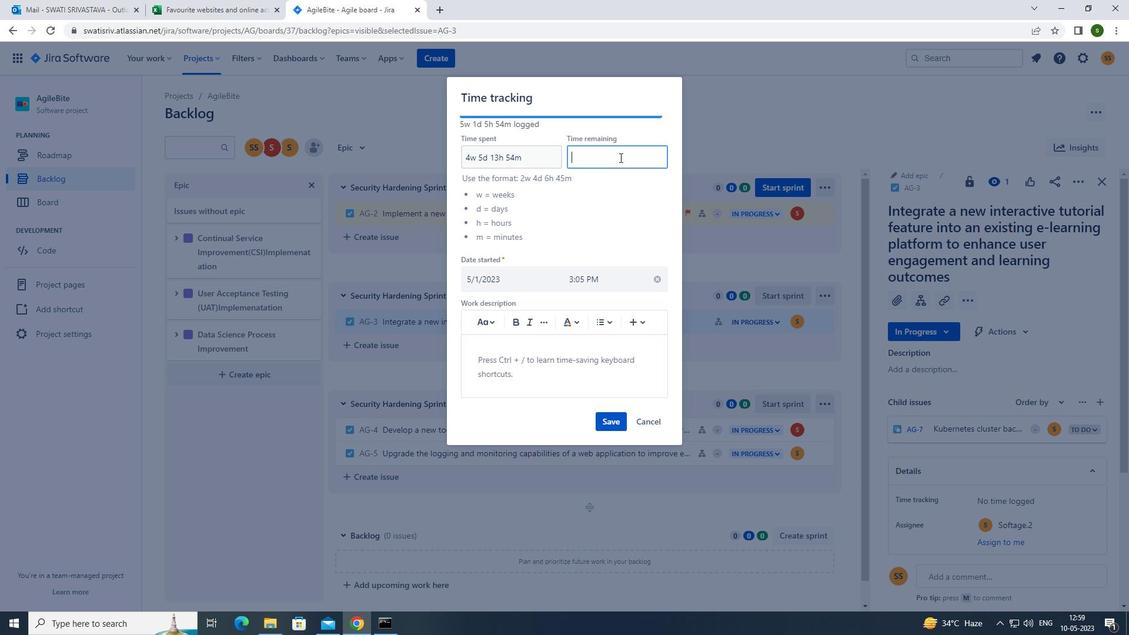 
Action: Key pressed 1w<Key.space>2d<Key.space>18h<Key.space>51m
Screenshot: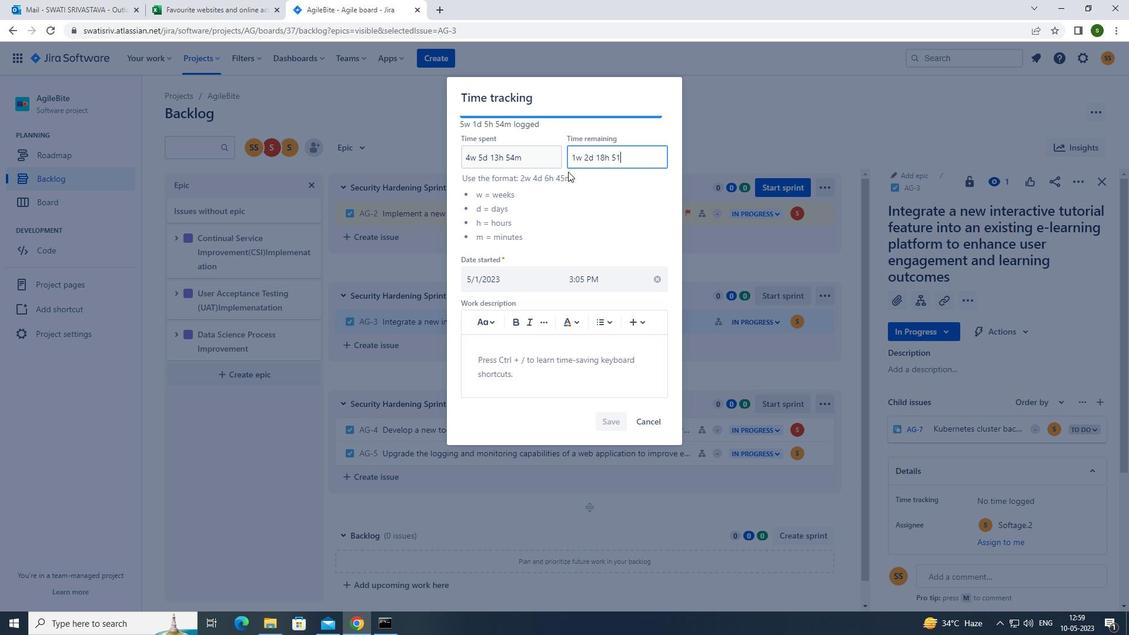 
Action: Mouse moved to (611, 424)
Screenshot: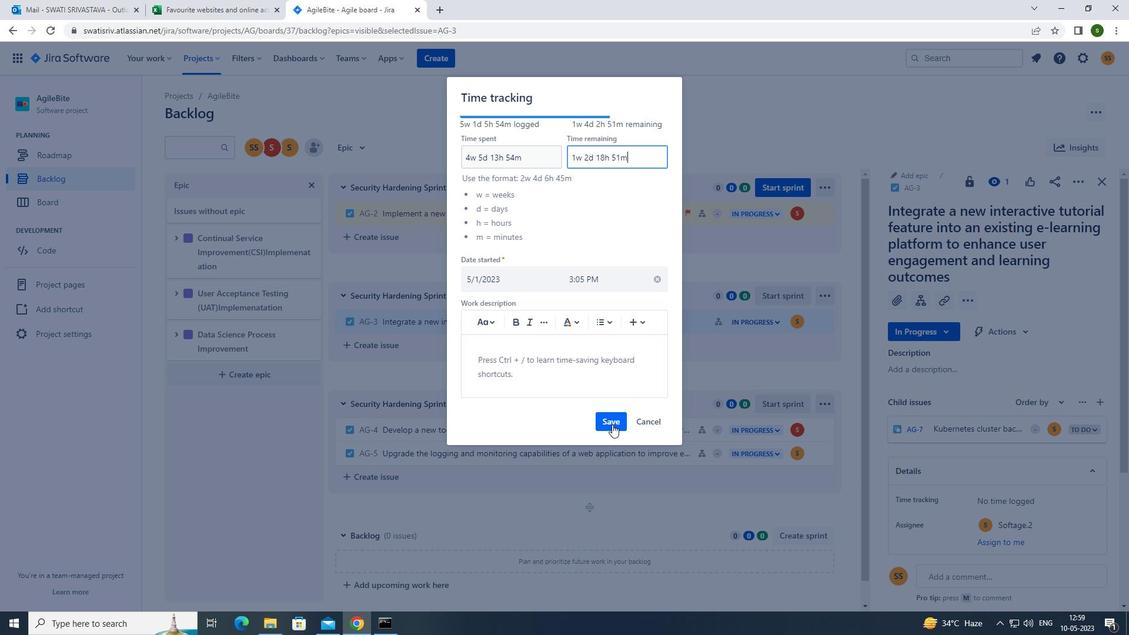 
Action: Mouse pressed left at (611, 424)
Screenshot: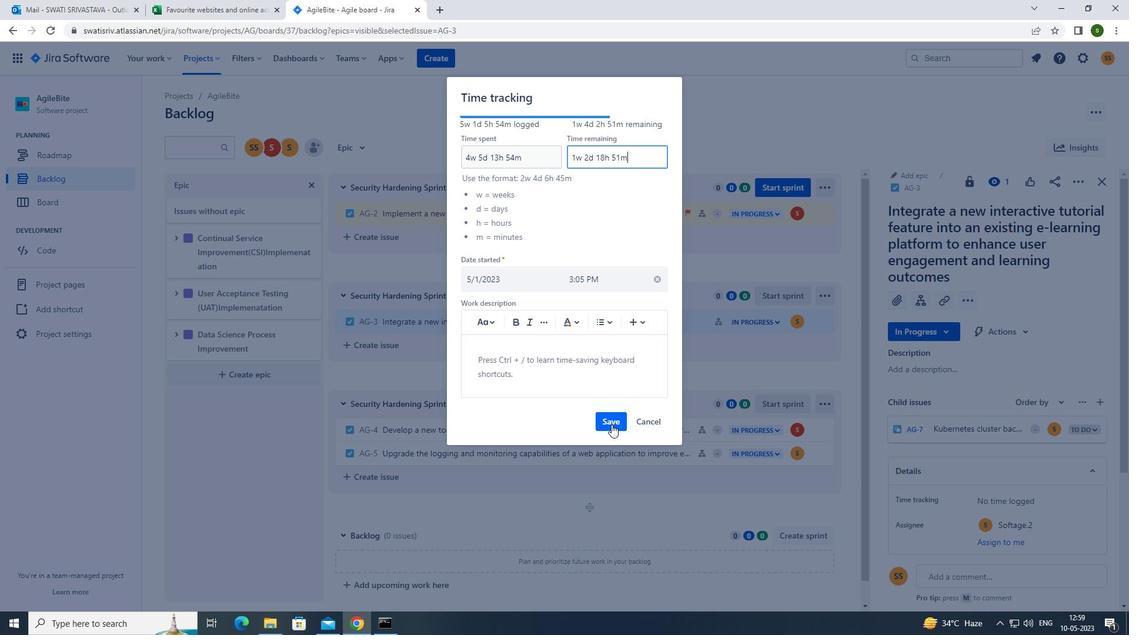 
Action: Mouse moved to (1081, 181)
Screenshot: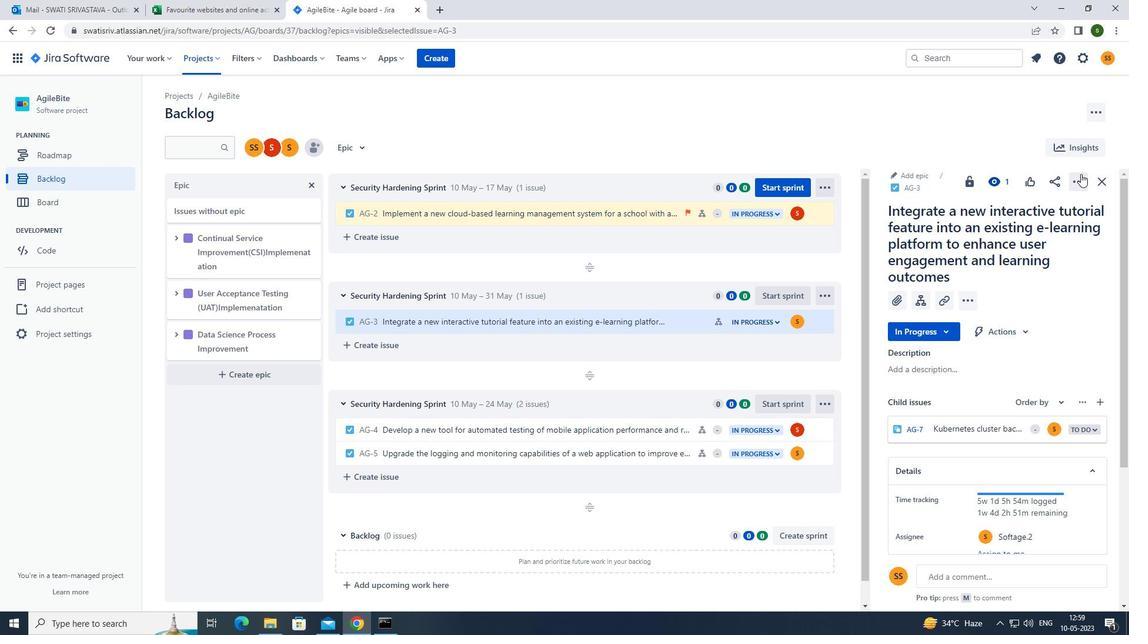 
Action: Mouse pressed left at (1081, 181)
Screenshot: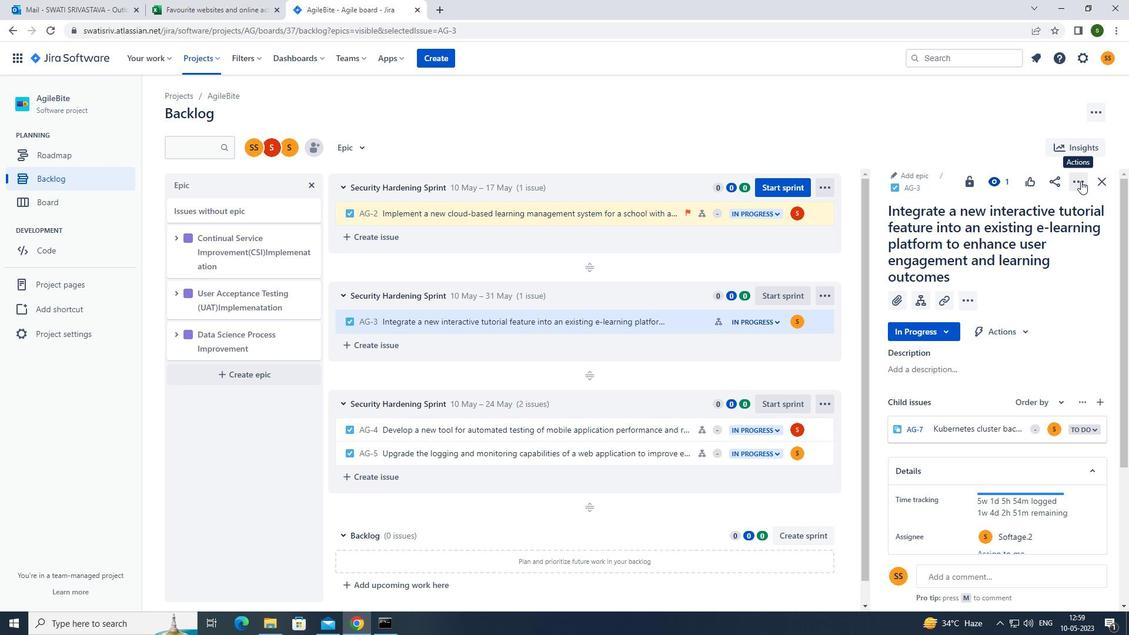 
Action: Mouse moved to (1035, 340)
Screenshot: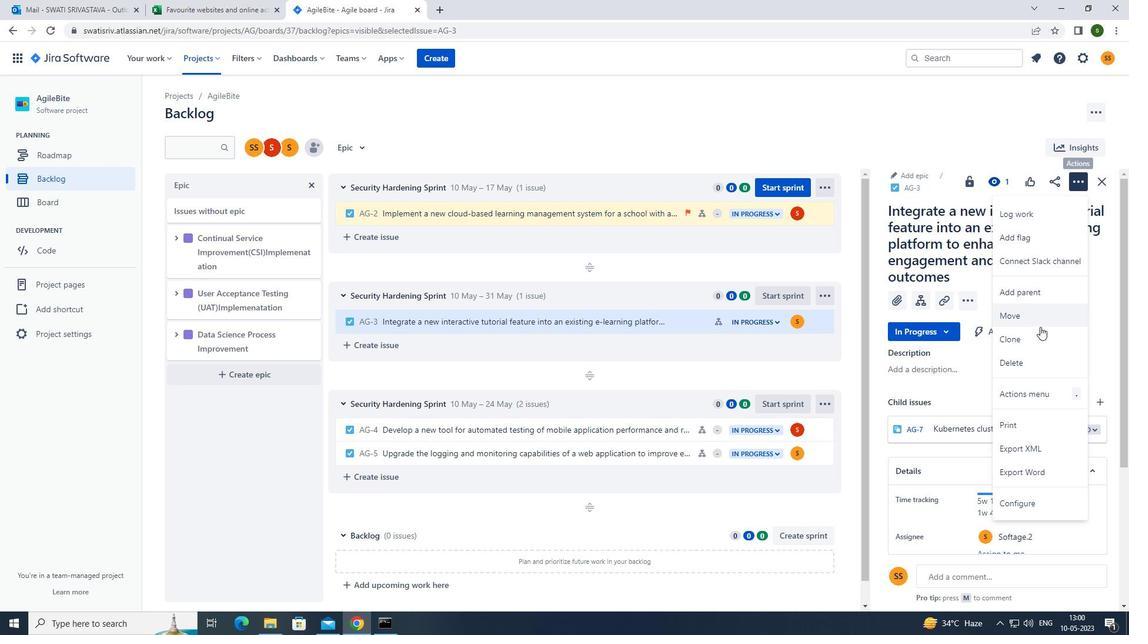 
Action: Mouse pressed left at (1035, 340)
Screenshot: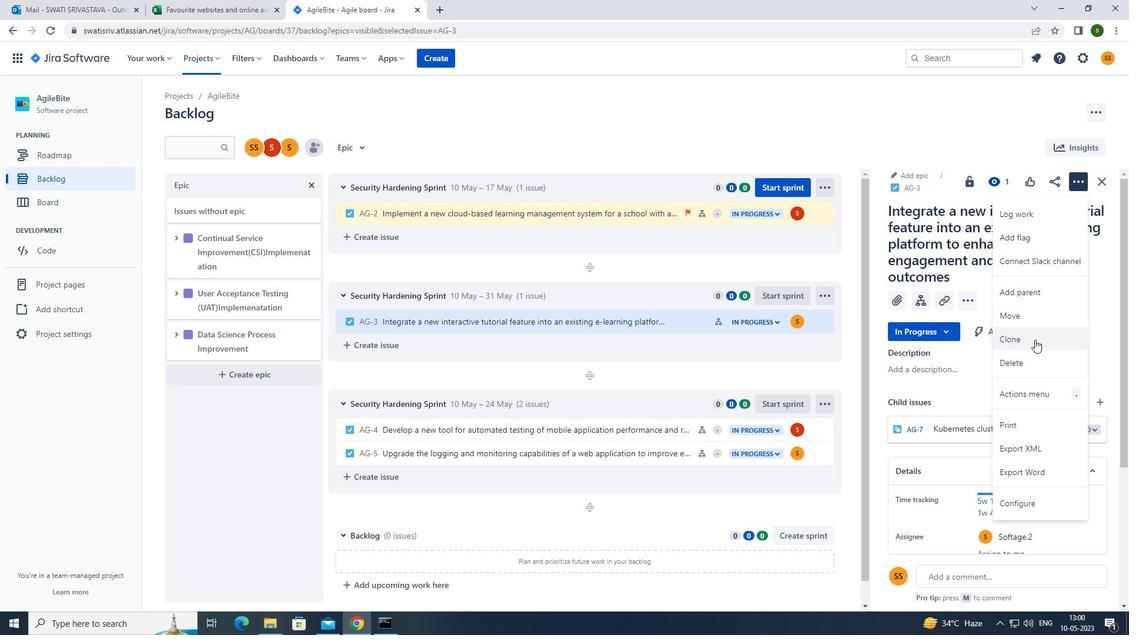 
Action: Mouse moved to (641, 250)
Screenshot: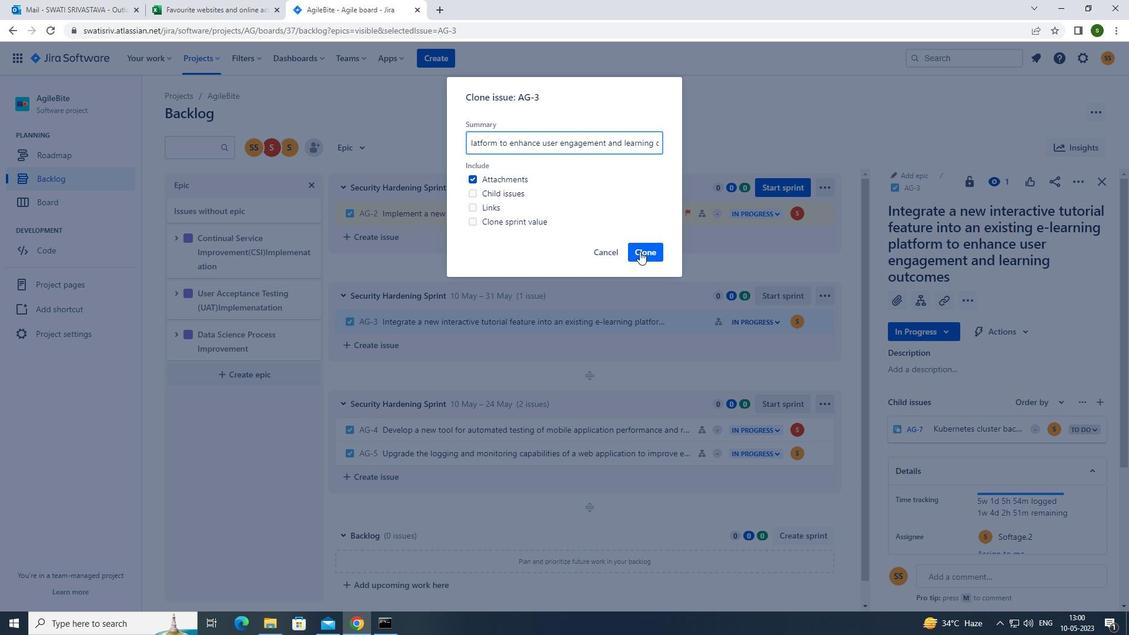 
Action: Mouse pressed left at (641, 250)
Screenshot: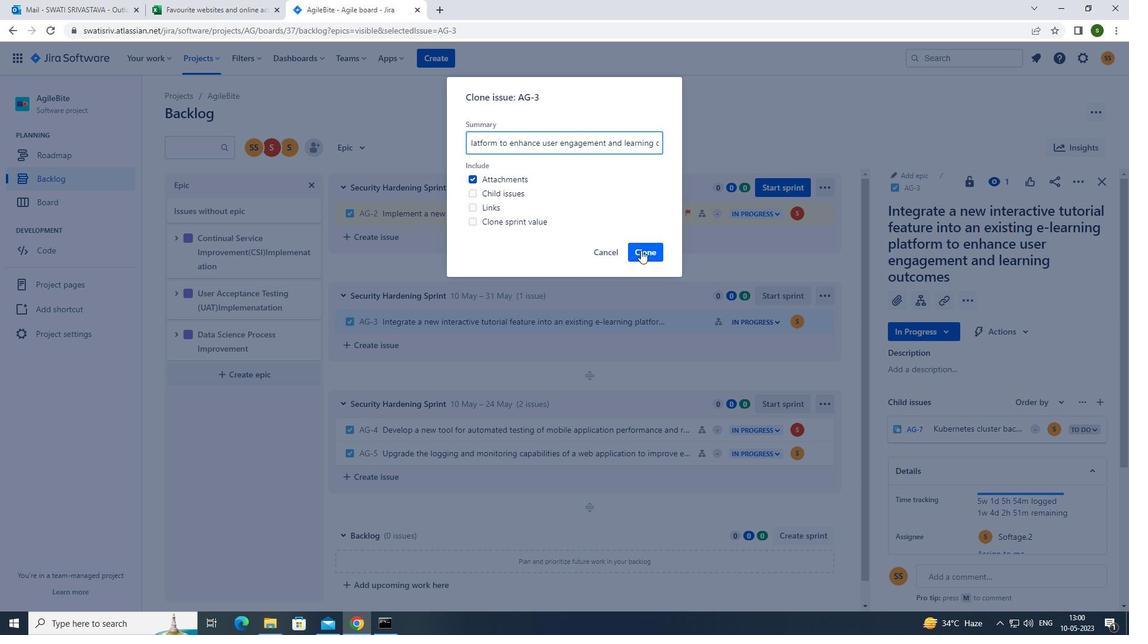 
Action: Mouse moved to (370, 150)
Screenshot: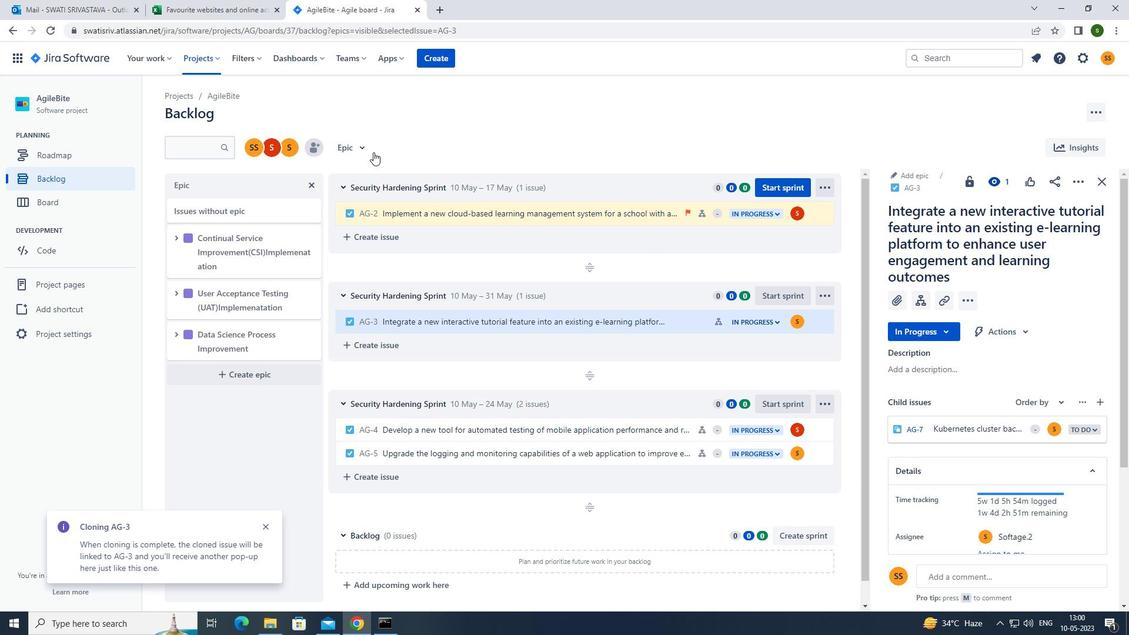 
Action: Mouse pressed left at (370, 150)
Screenshot: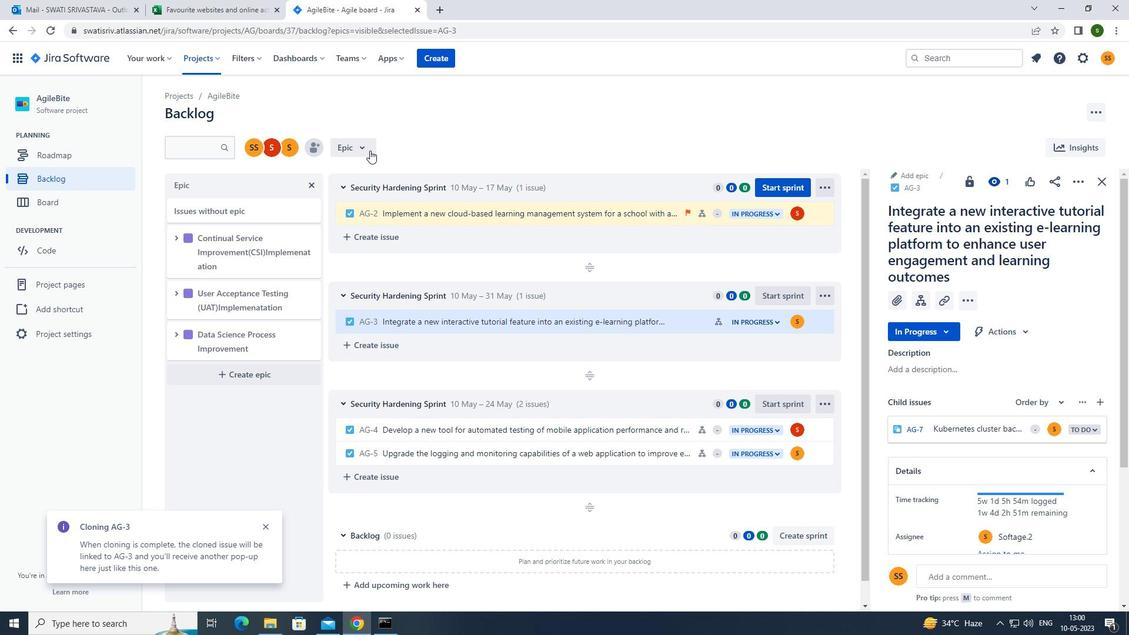 
Action: Mouse moved to (384, 215)
Screenshot: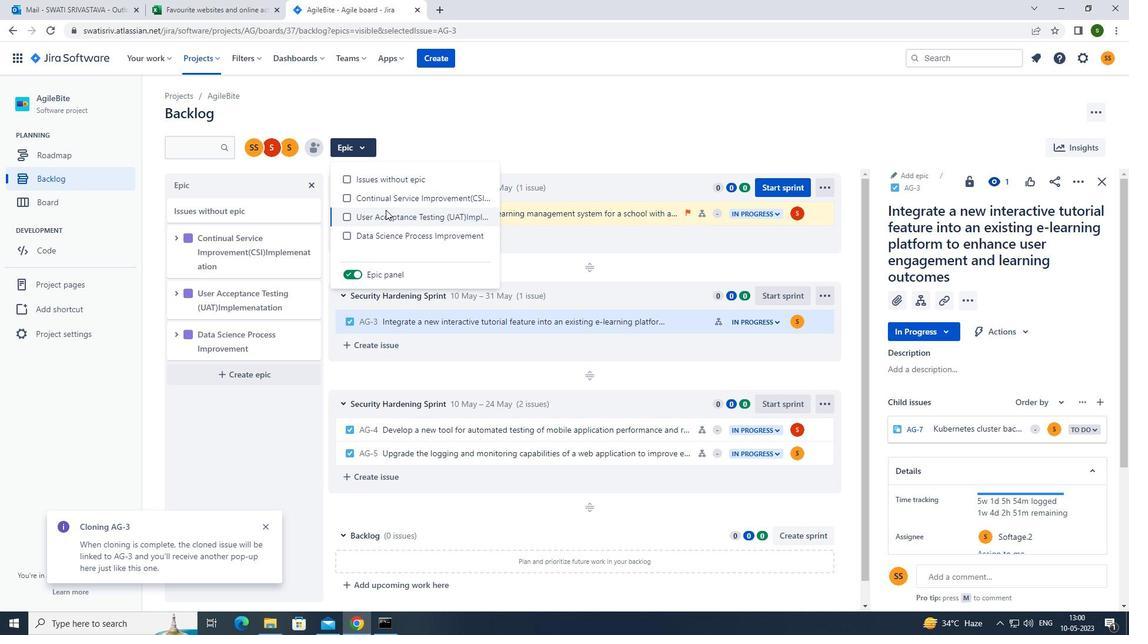 
Action: Mouse pressed left at (384, 215)
Screenshot: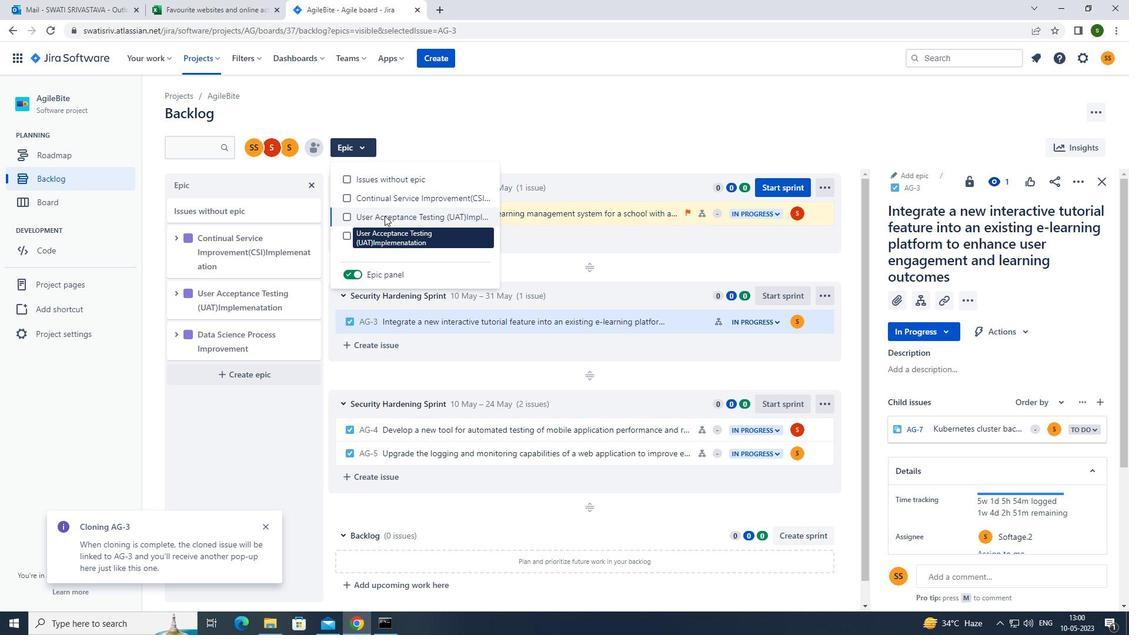 
Action: Mouse moved to (509, 135)
Screenshot: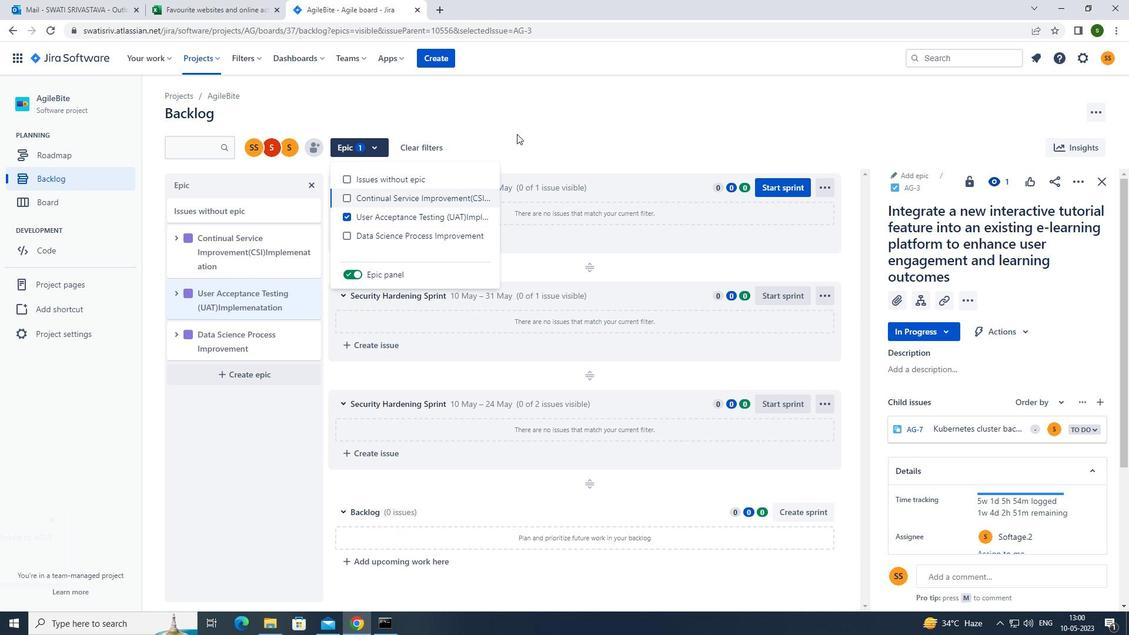 
Action: Mouse pressed left at (509, 135)
Screenshot: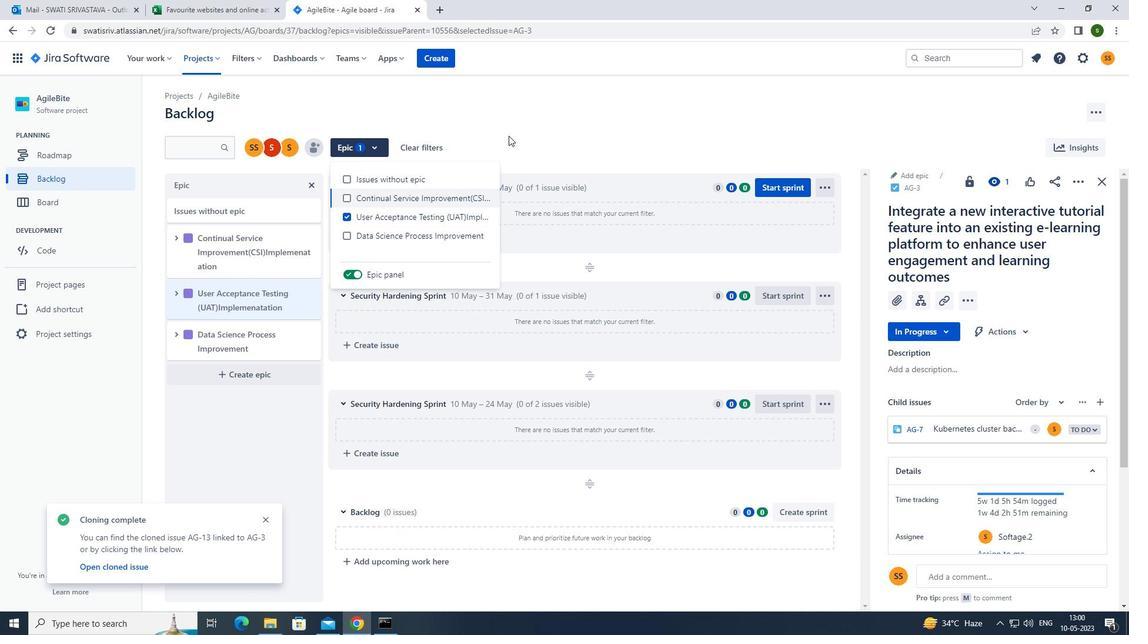 
